 Task: Search one way flight ticket for 2 adults, 2 children, 2 infants in seat in first from Memphis: Memphis International Airport to Greensboro: Piedmont Triad International Airport on 5-1-2023. Choice of flights is Southwest. Number of bags: 2 carry on bags. Price is upto 91000. Outbound departure time preference is 18:45.
Action: Mouse moved to (205, 359)
Screenshot: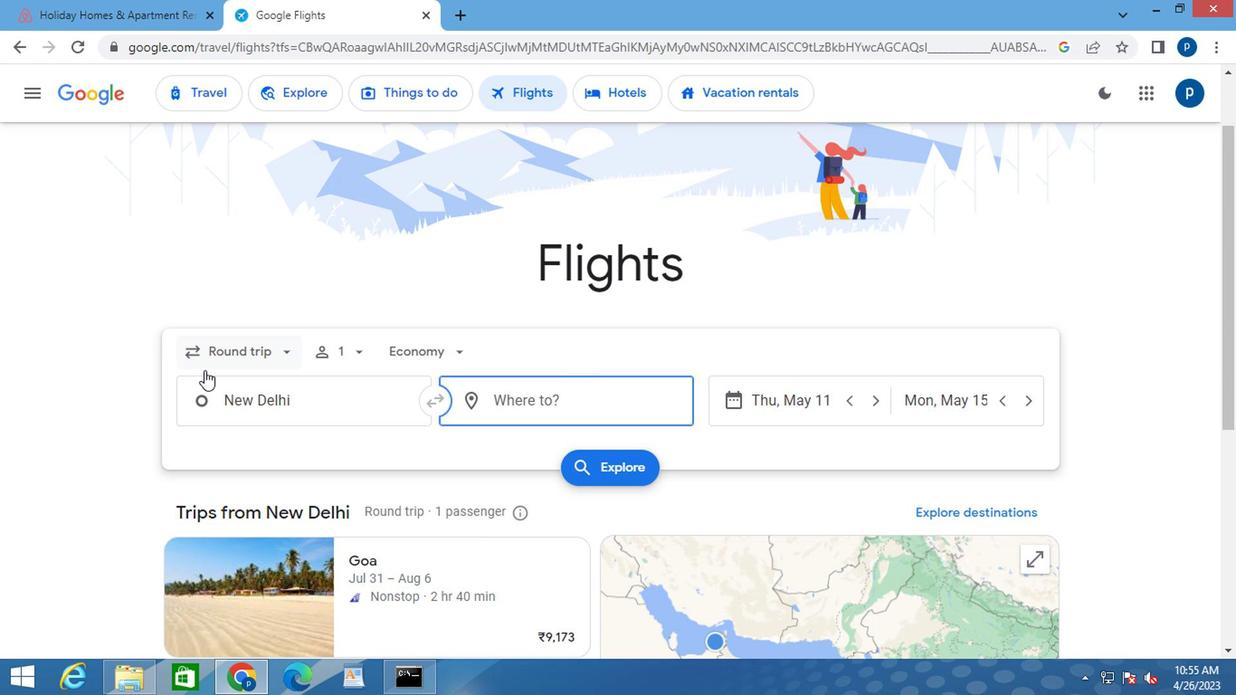 
Action: Mouse pressed left at (205, 359)
Screenshot: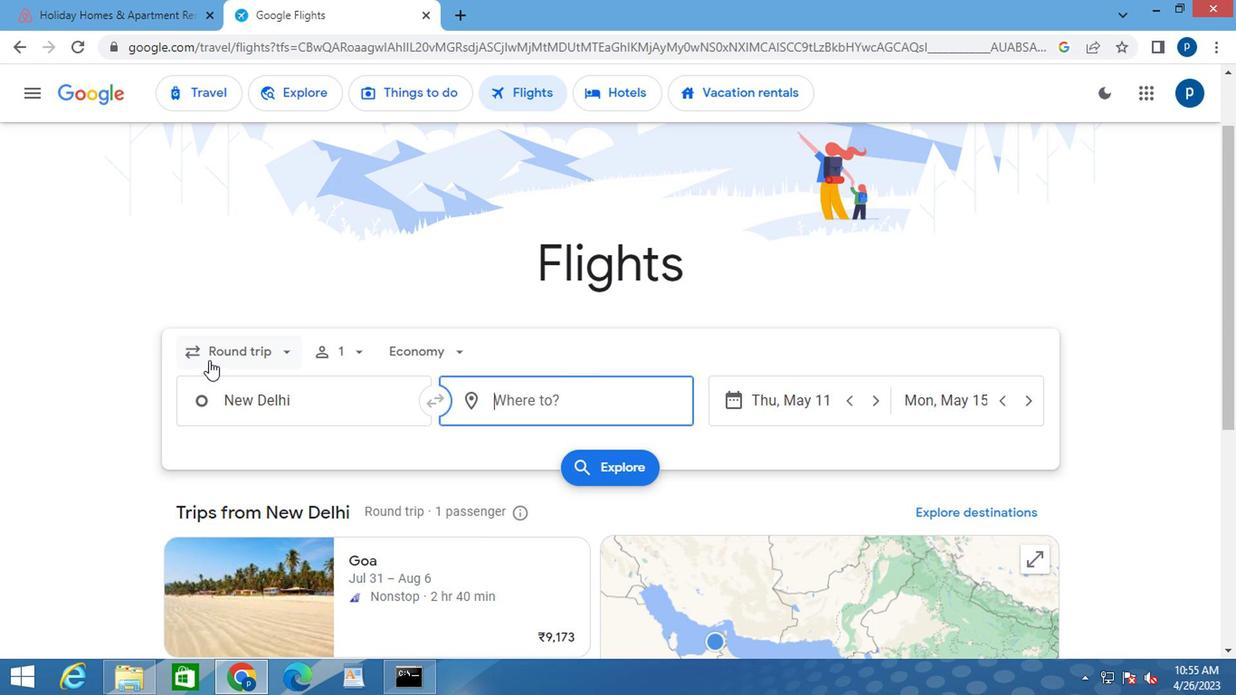
Action: Mouse moved to (244, 434)
Screenshot: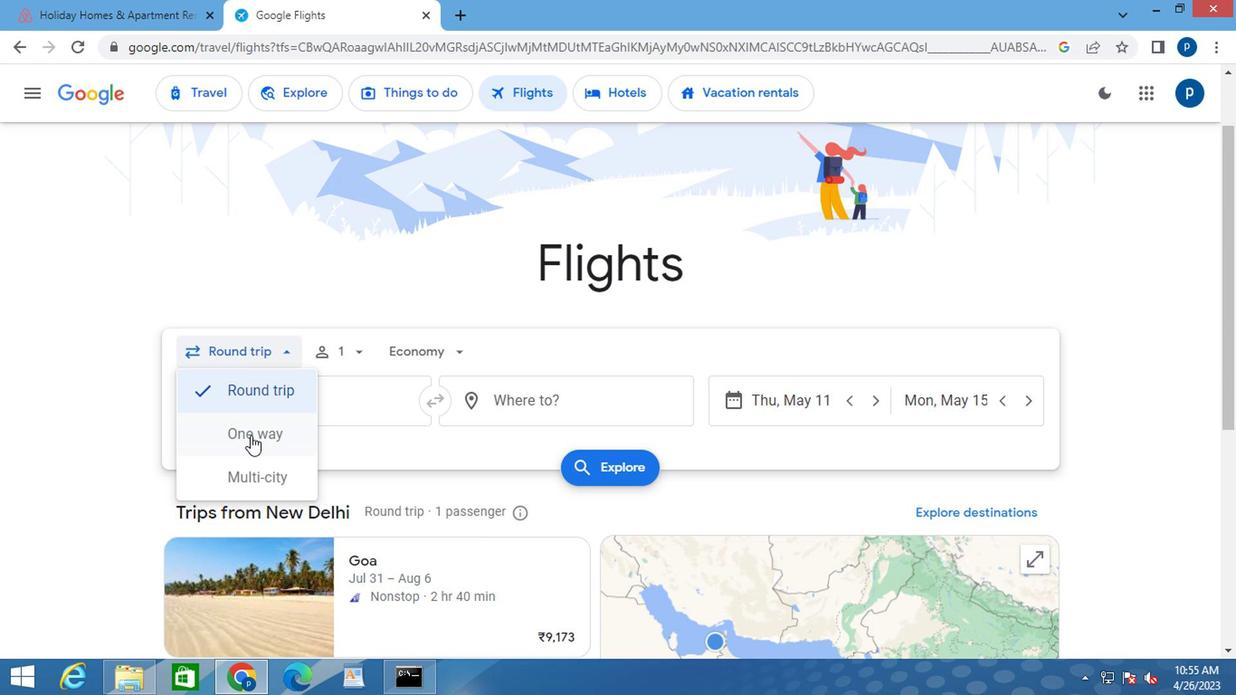 
Action: Mouse pressed left at (244, 434)
Screenshot: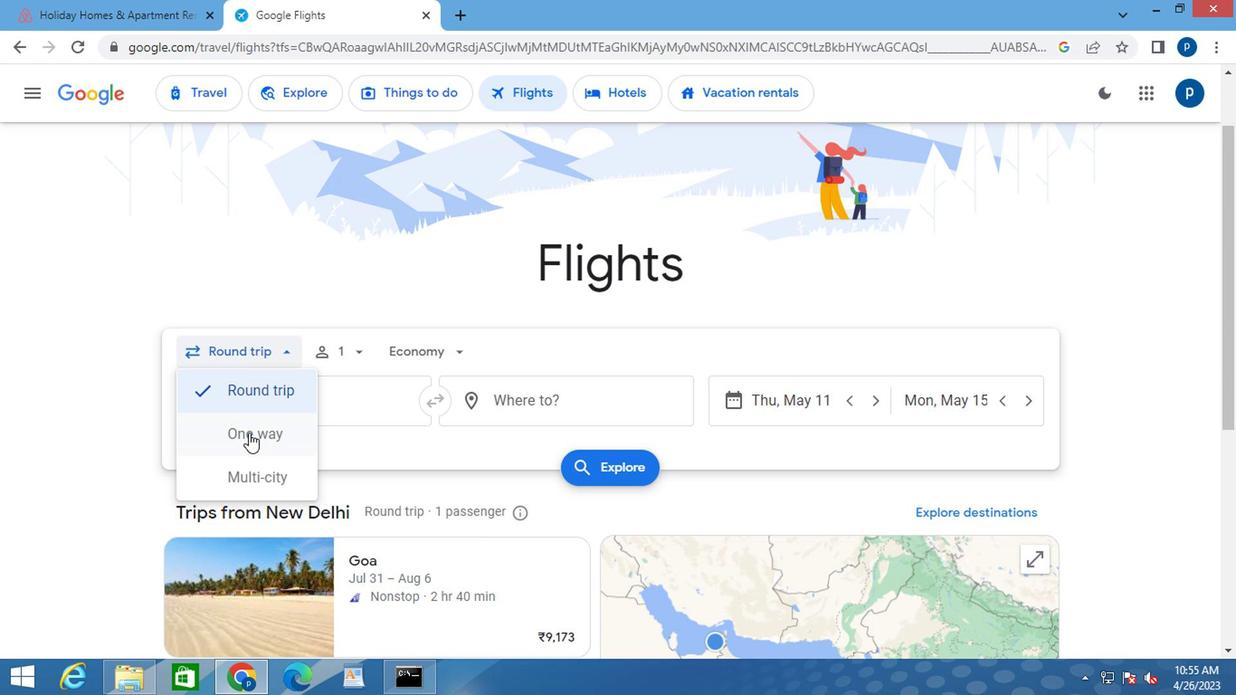 
Action: Mouse moved to (326, 349)
Screenshot: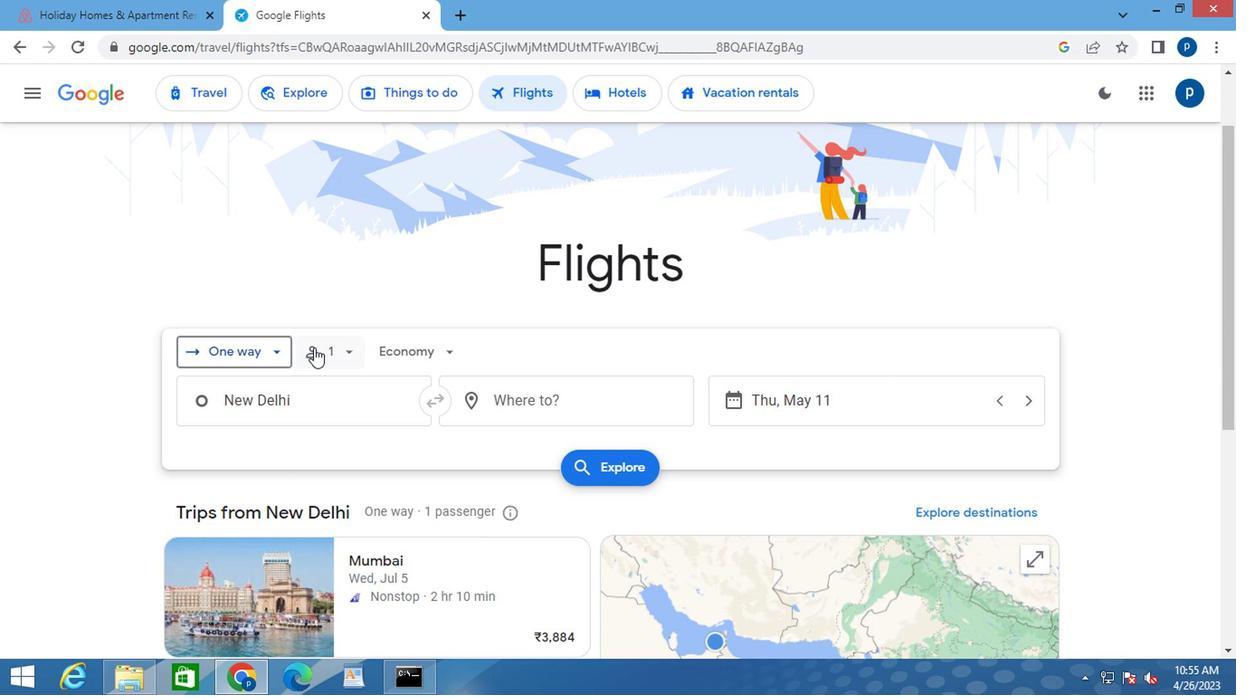 
Action: Mouse pressed left at (326, 349)
Screenshot: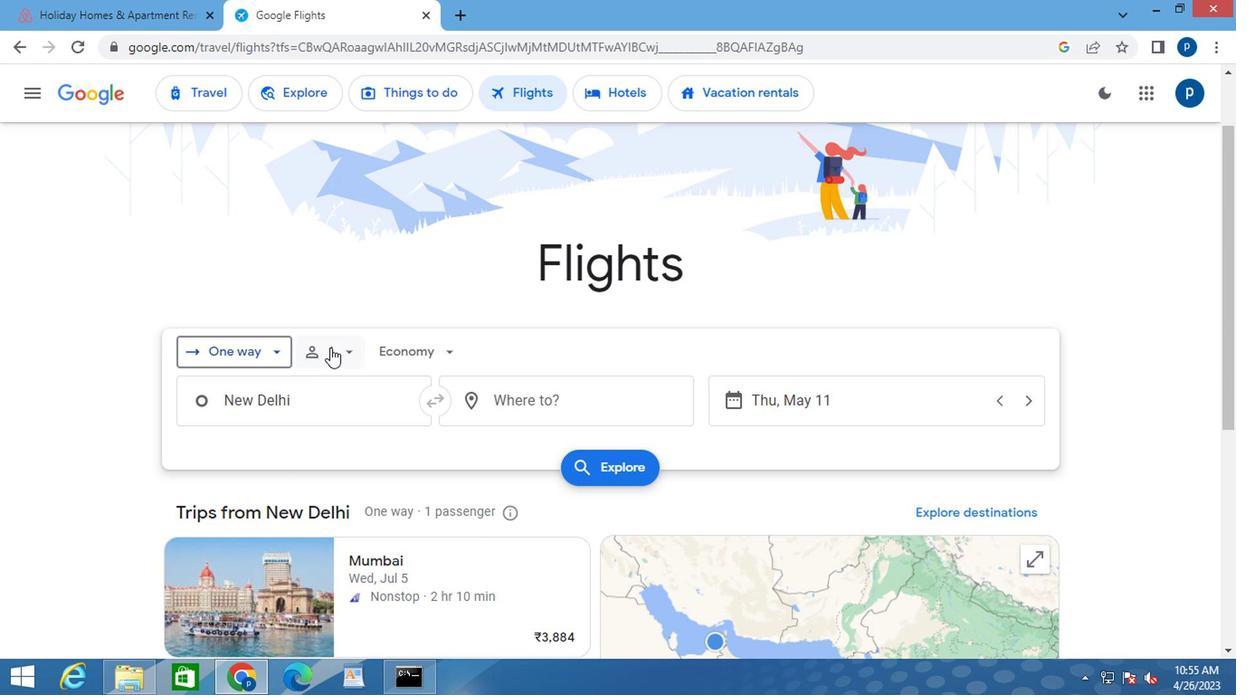 
Action: Mouse moved to (484, 392)
Screenshot: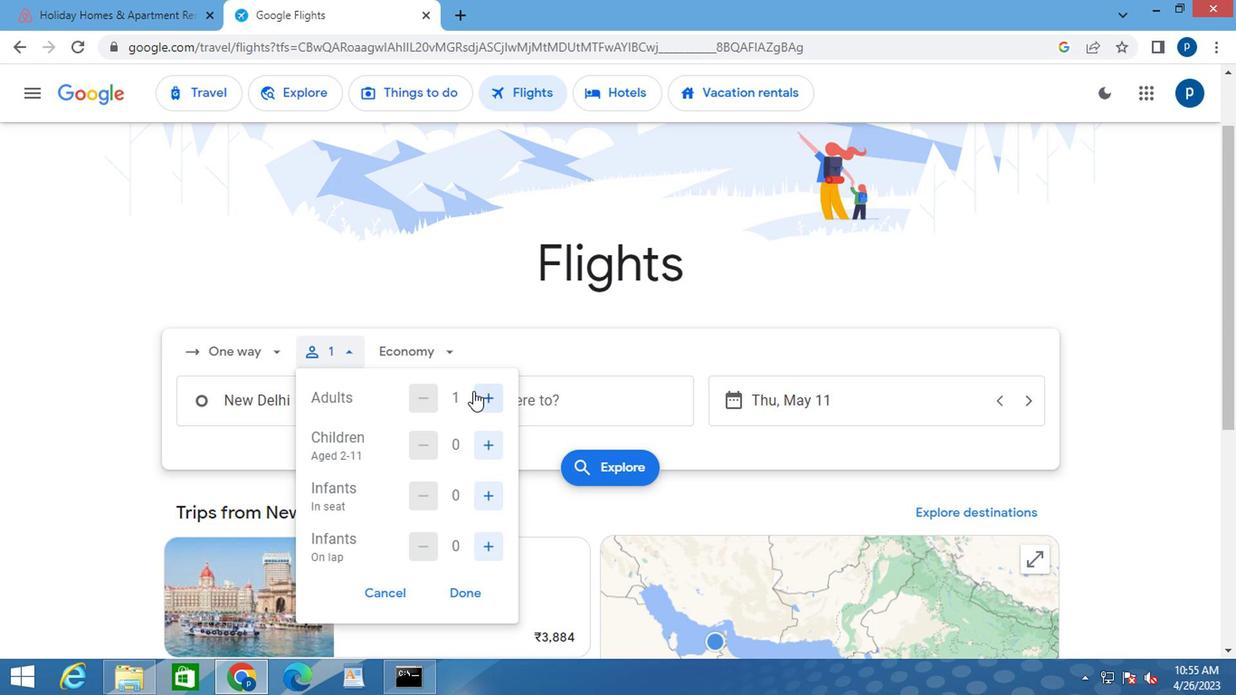 
Action: Mouse pressed left at (484, 392)
Screenshot: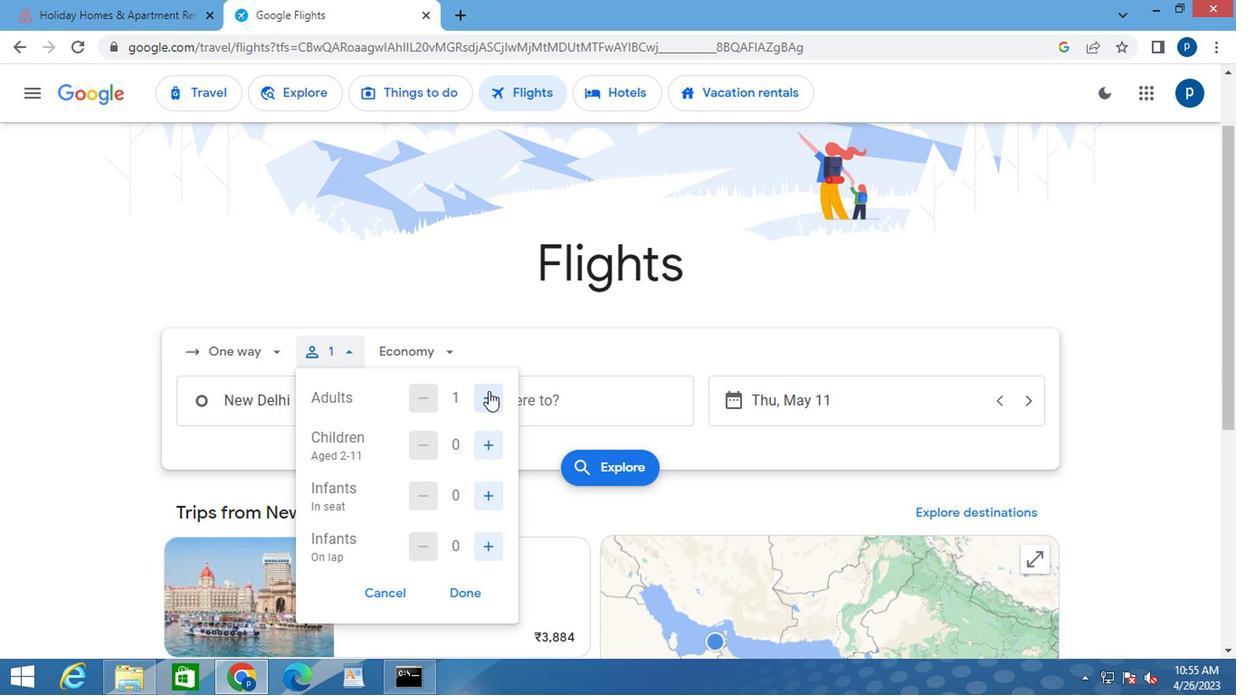 
Action: Mouse moved to (482, 442)
Screenshot: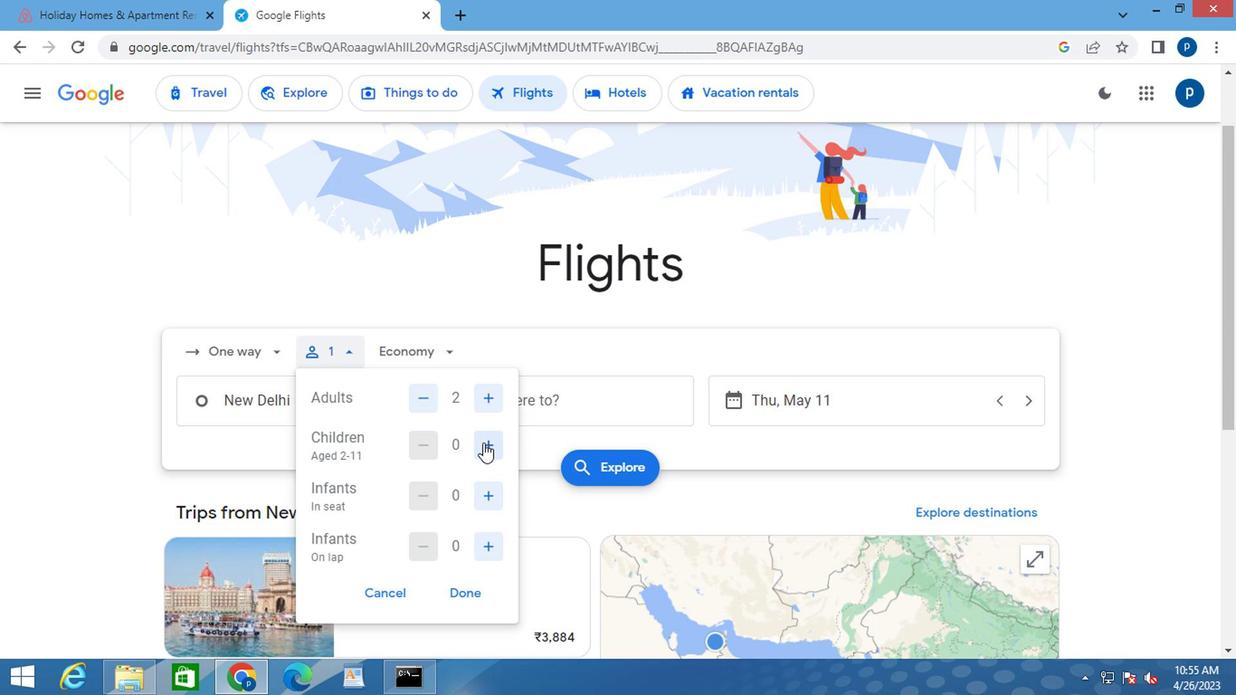 
Action: Mouse pressed left at (482, 442)
Screenshot: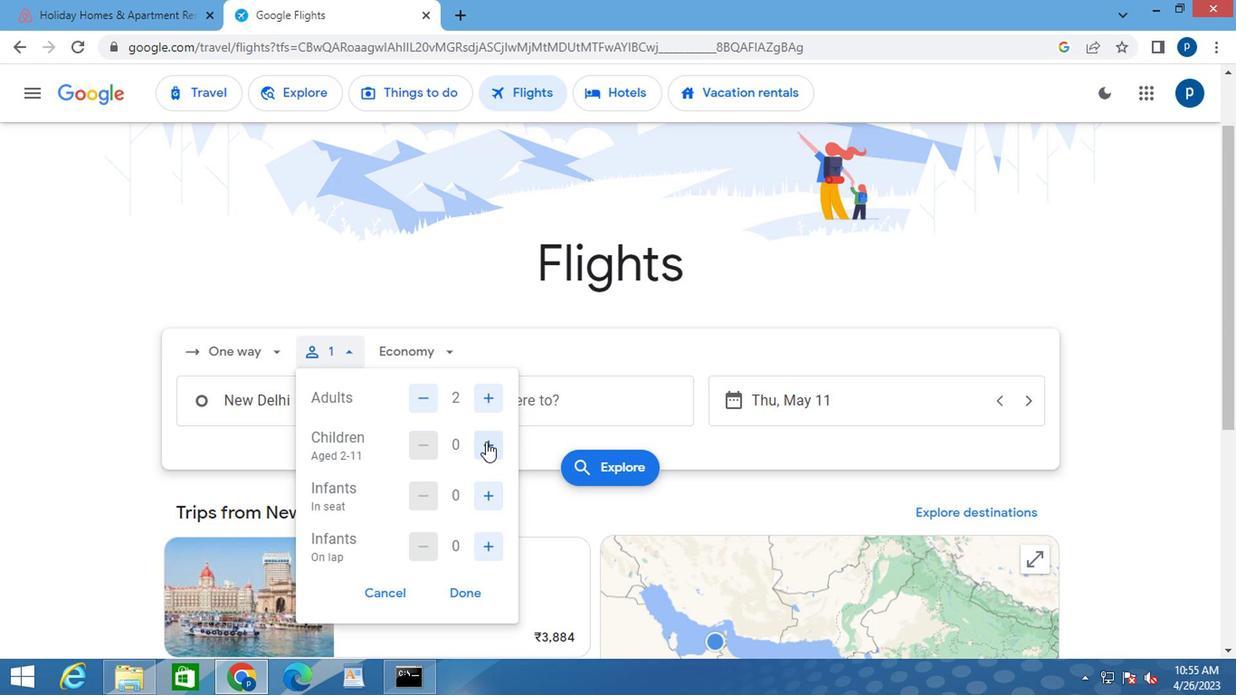
Action: Mouse pressed left at (482, 442)
Screenshot: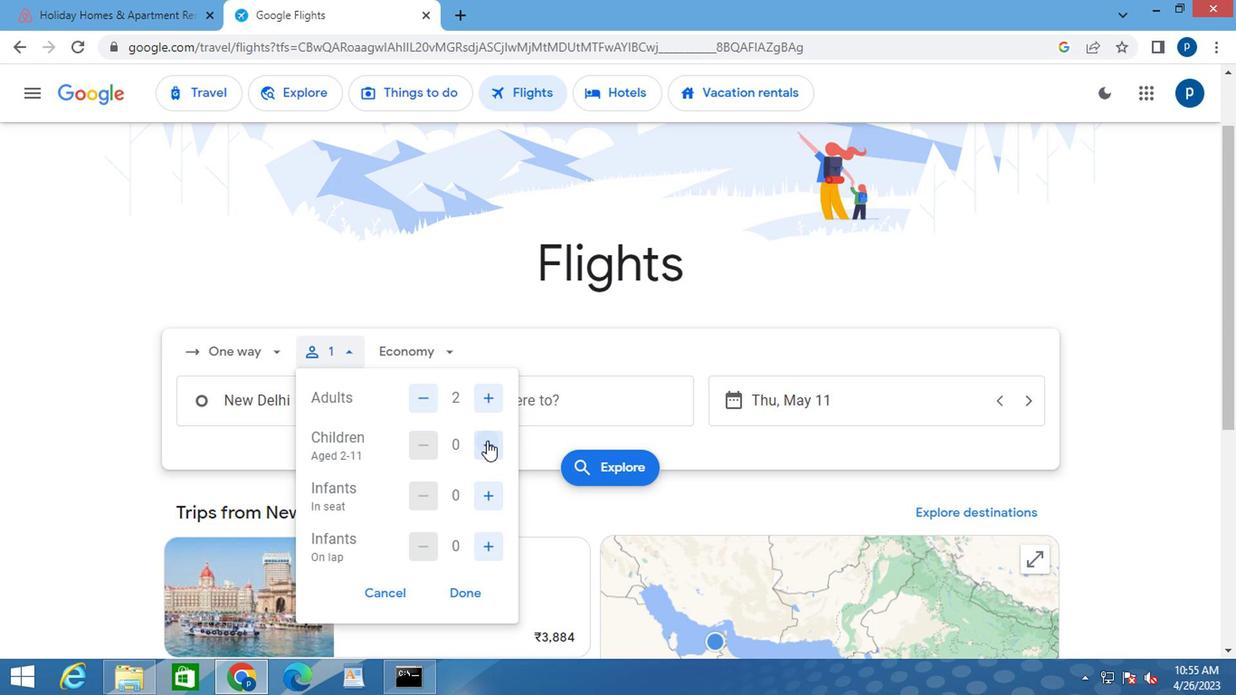 
Action: Mouse moved to (482, 502)
Screenshot: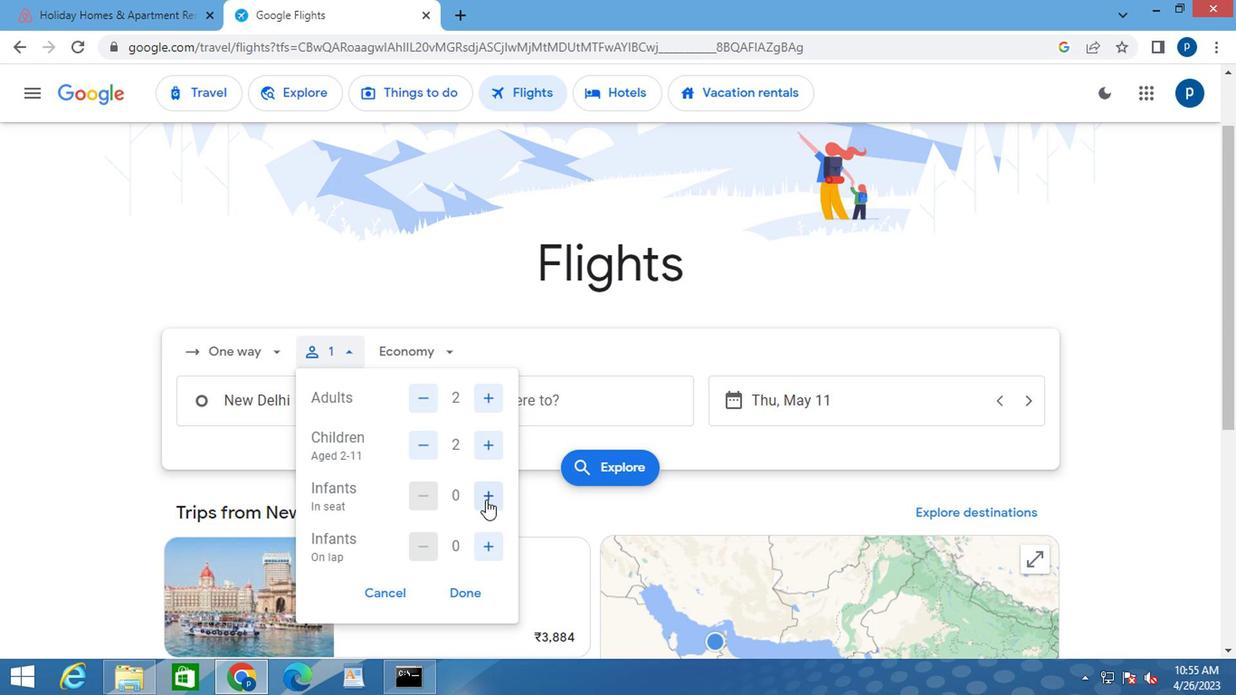 
Action: Mouse pressed left at (482, 502)
Screenshot: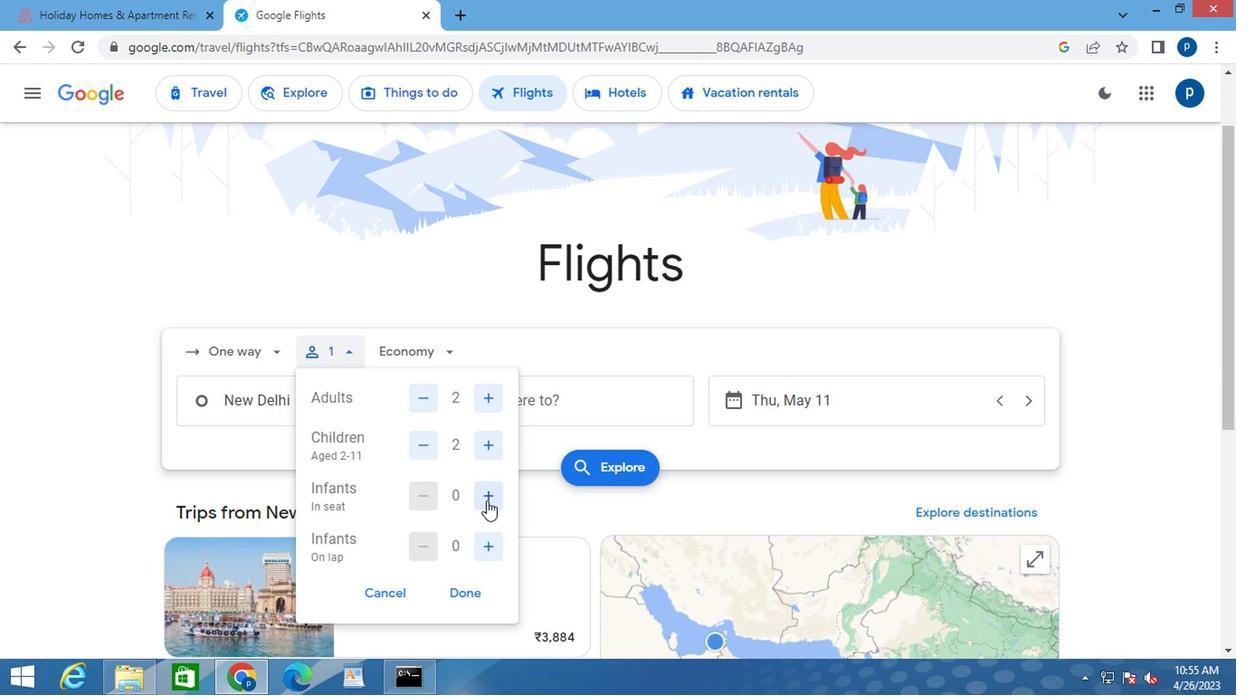 
Action: Mouse moved to (484, 502)
Screenshot: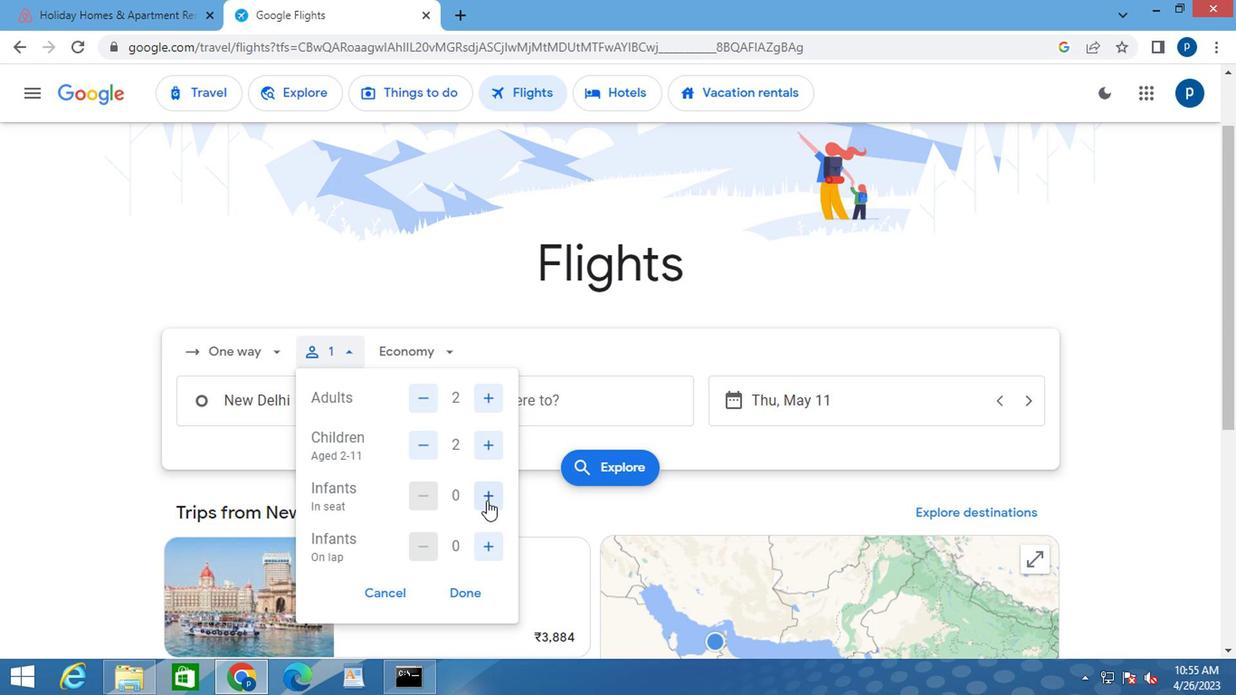 
Action: Mouse pressed left at (484, 502)
Screenshot: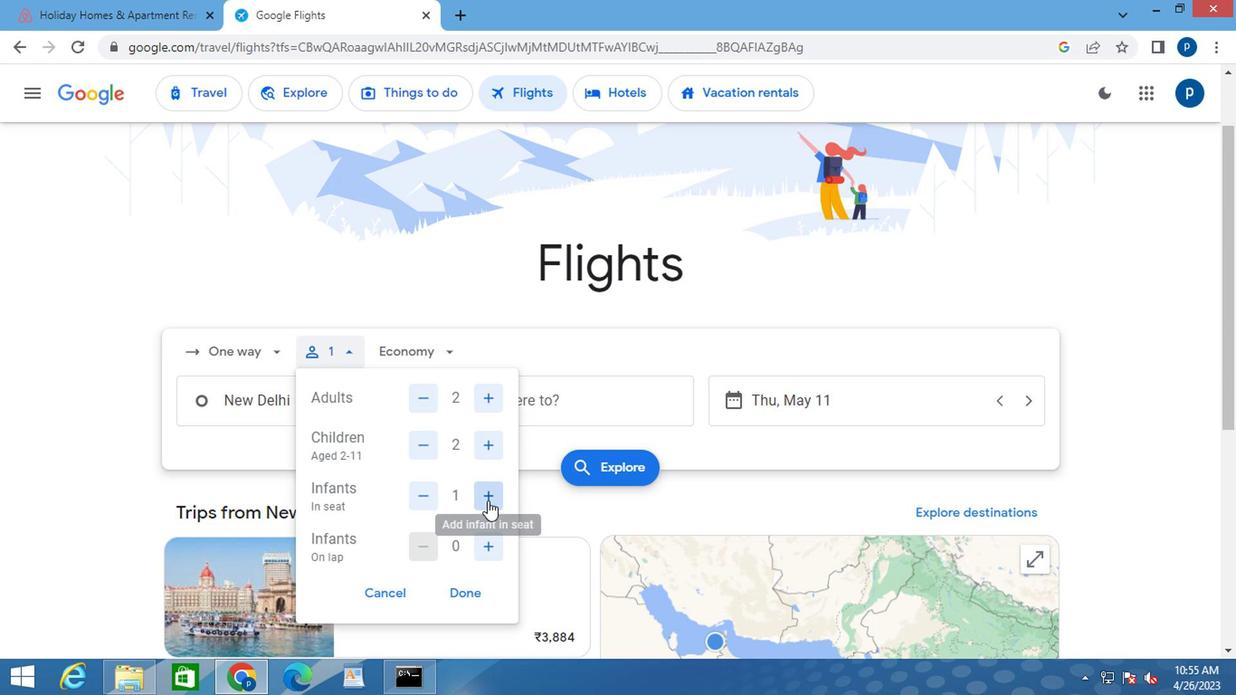 
Action: Mouse moved to (459, 591)
Screenshot: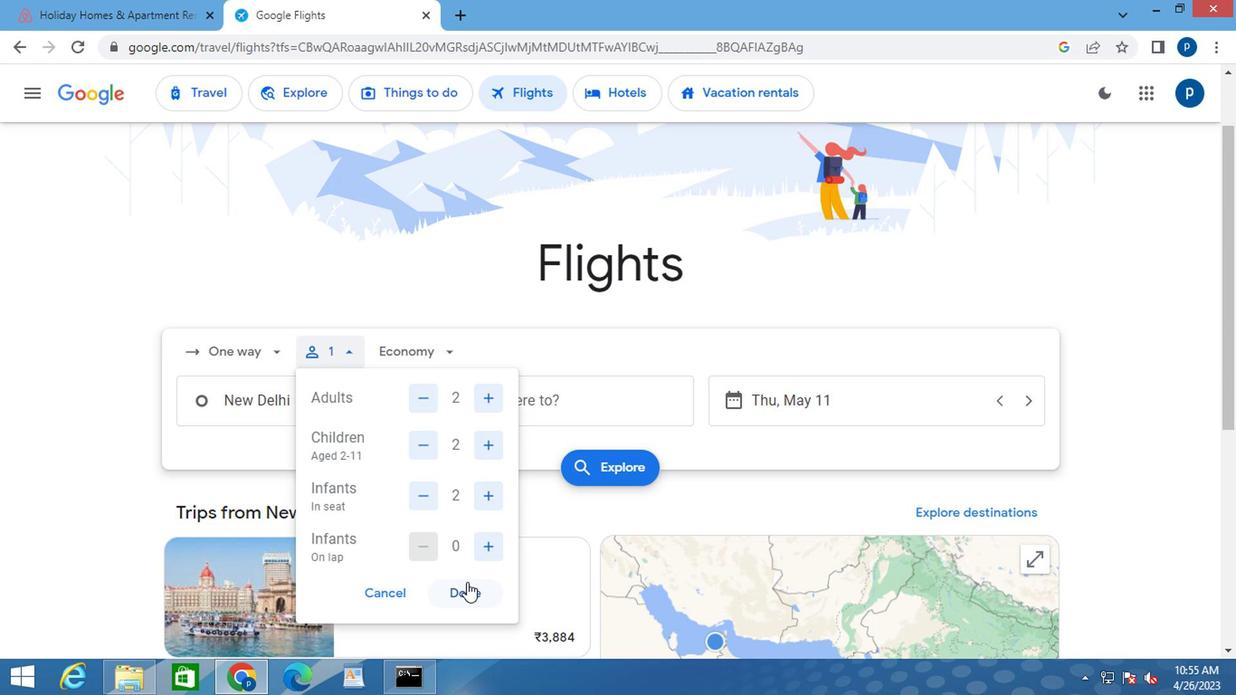 
Action: Mouse pressed left at (459, 591)
Screenshot: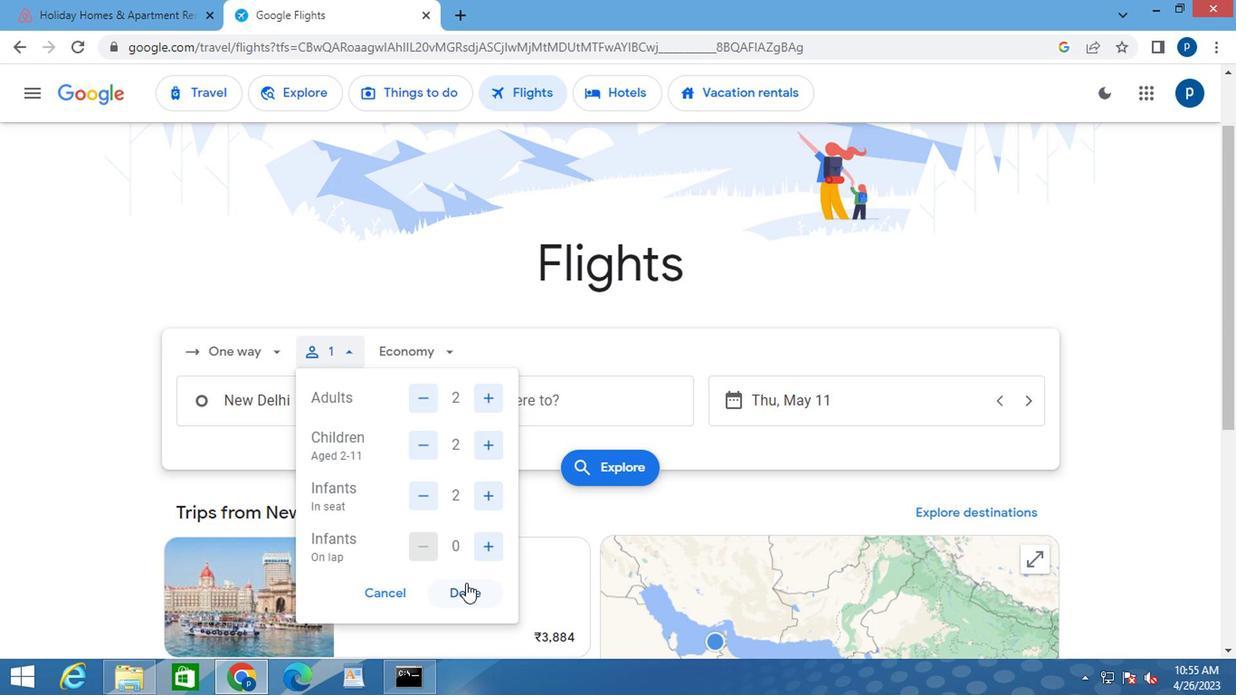
Action: Mouse moved to (420, 353)
Screenshot: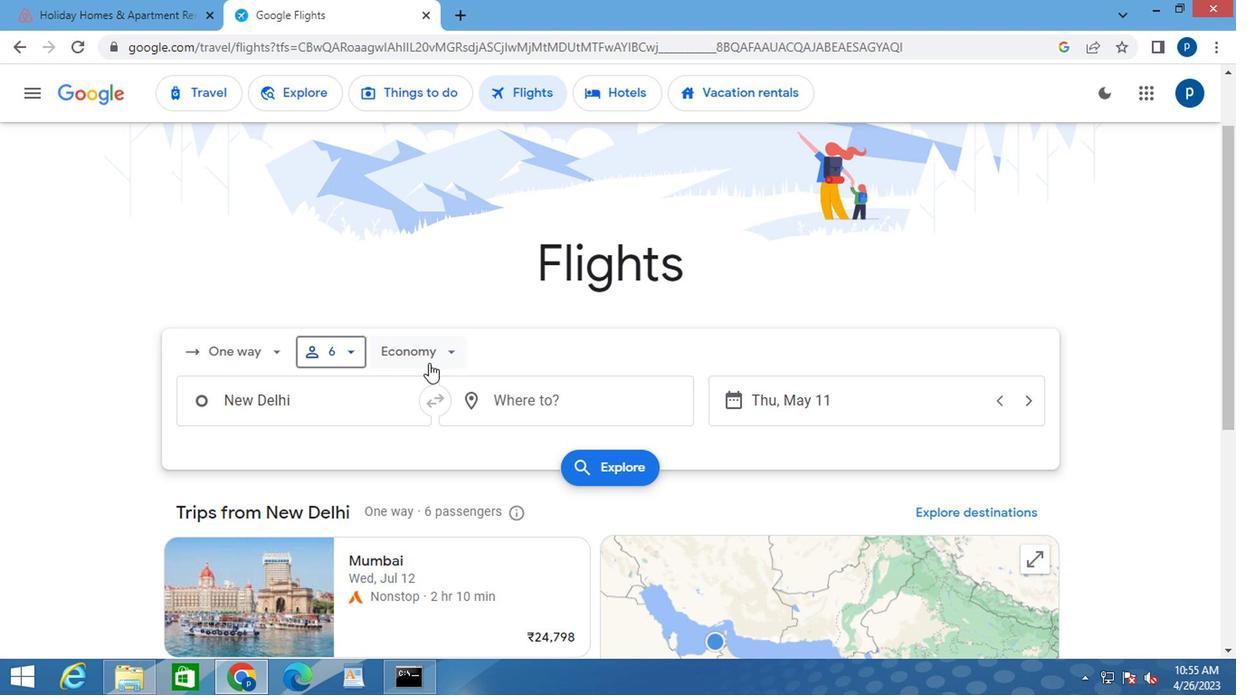 
Action: Mouse pressed left at (420, 353)
Screenshot: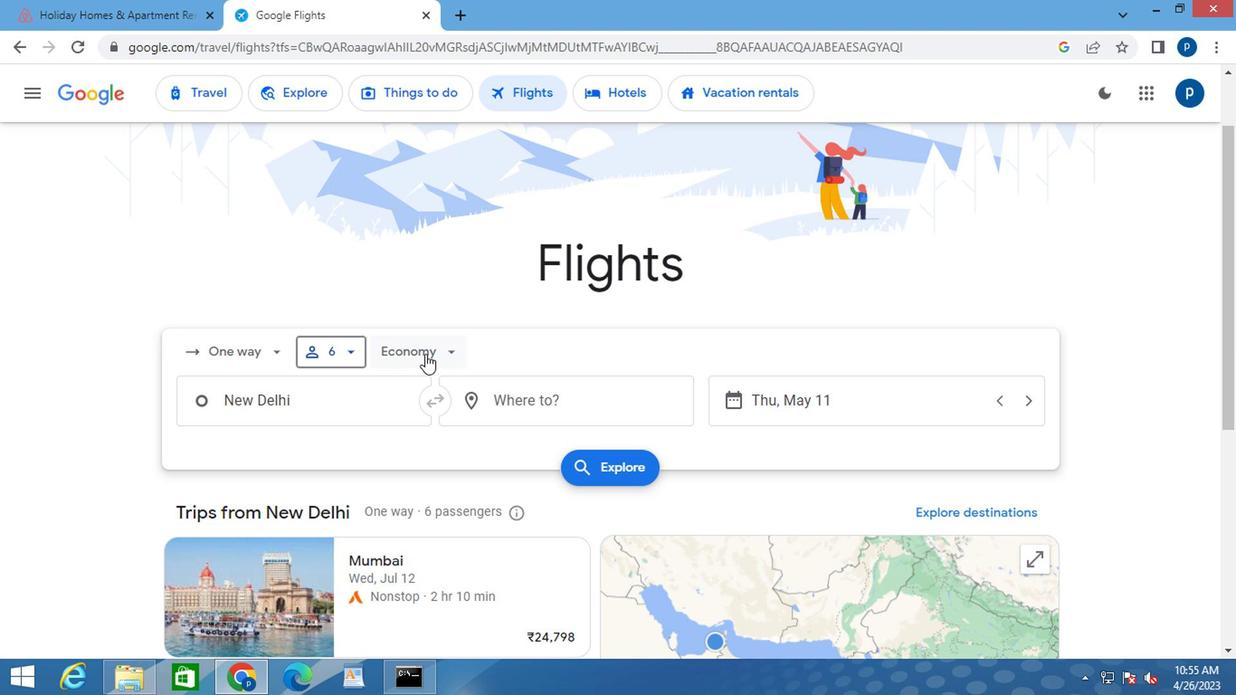 
Action: Mouse moved to (442, 524)
Screenshot: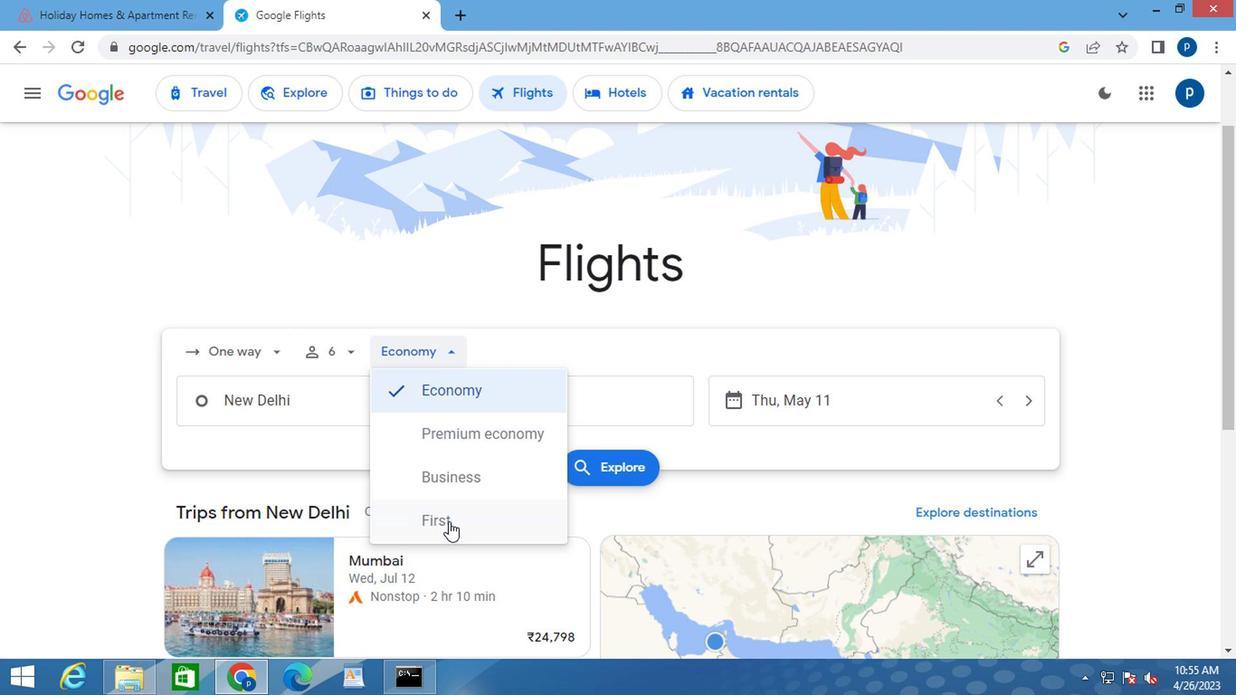
Action: Mouse pressed left at (442, 524)
Screenshot: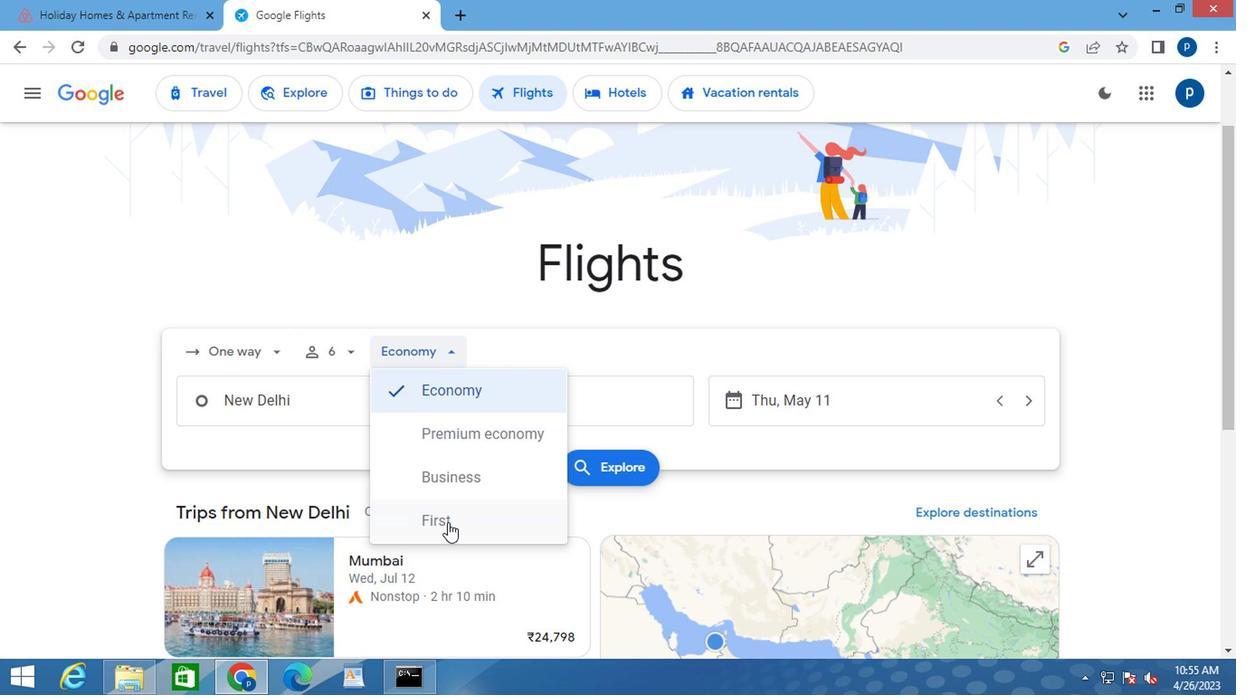 
Action: Mouse moved to (303, 412)
Screenshot: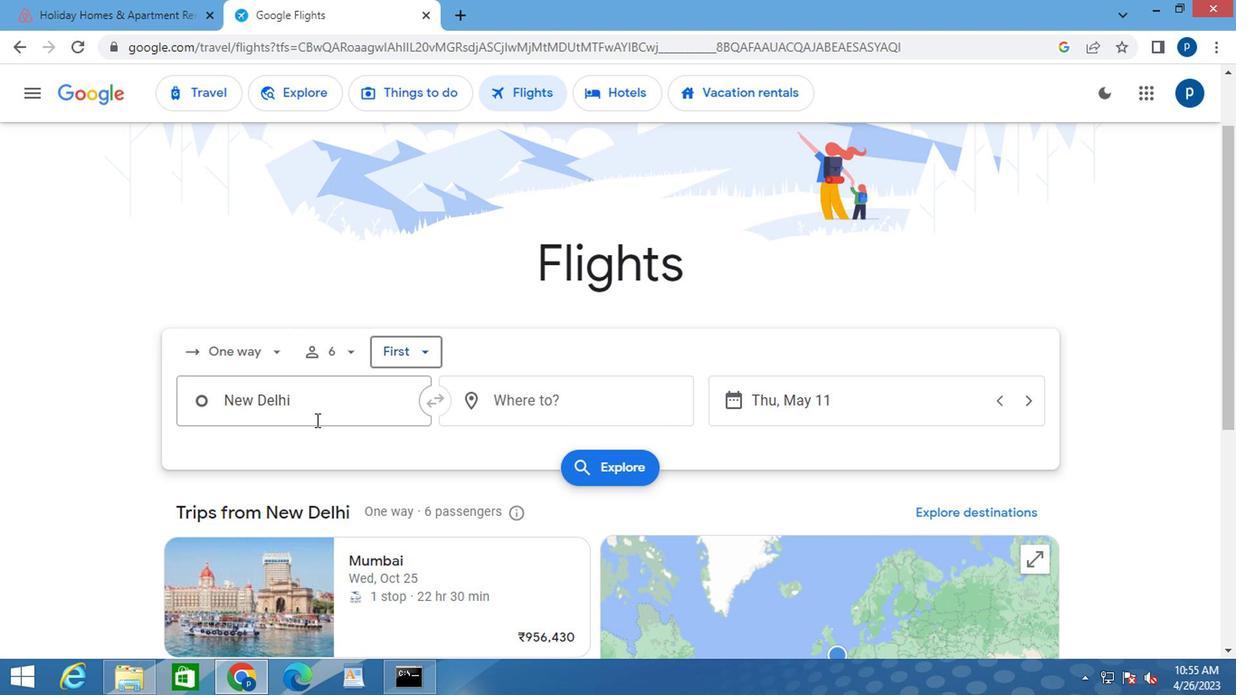 
Action: Mouse pressed left at (303, 412)
Screenshot: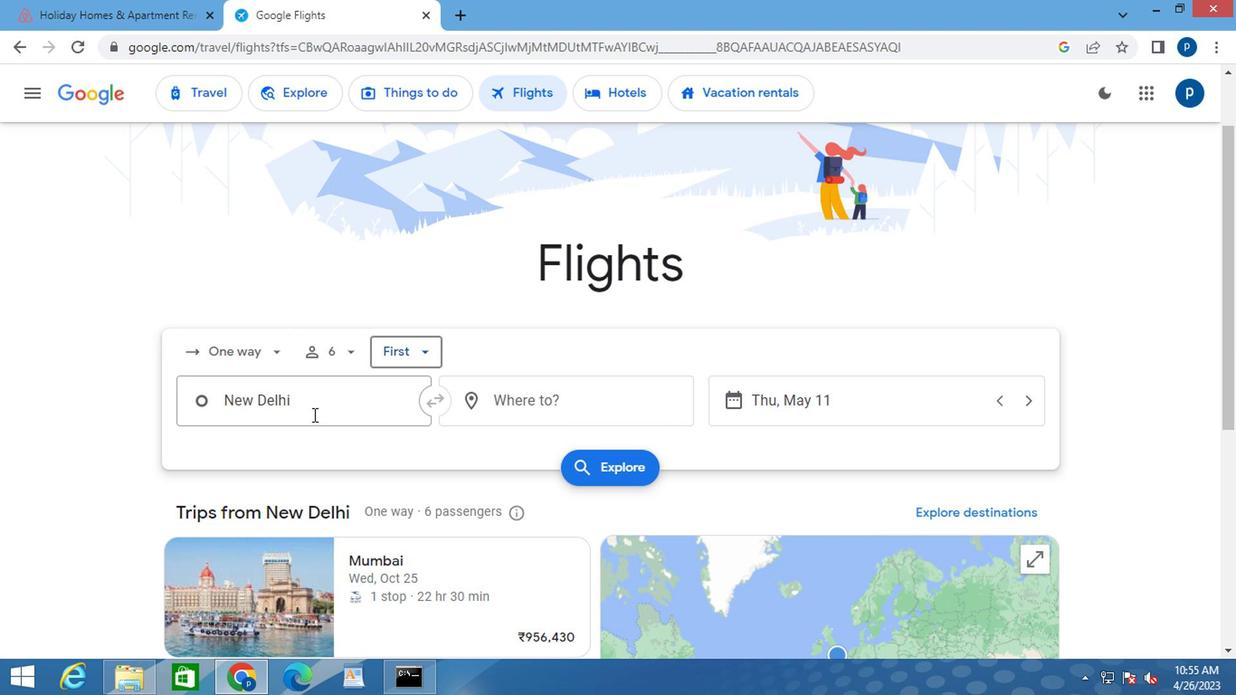 
Action: Mouse pressed left at (303, 412)
Screenshot: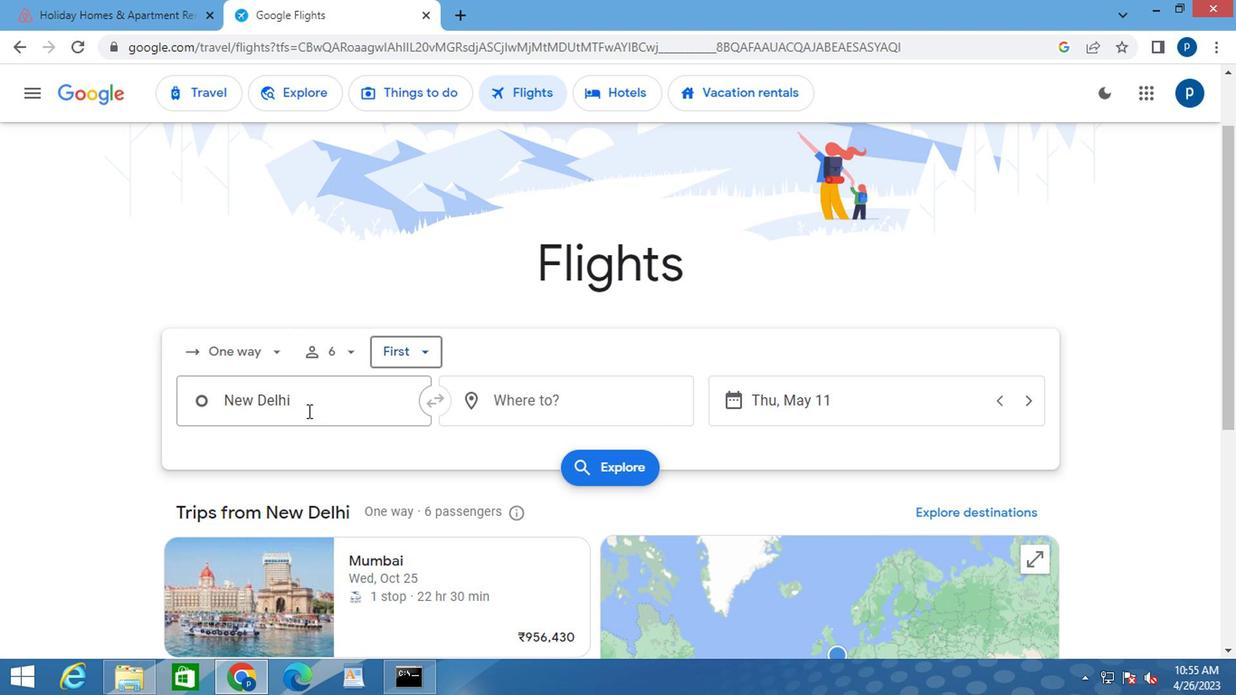 
Action: Key pressed <Key.caps_lock>m<Key.caps_lock>emp
Screenshot: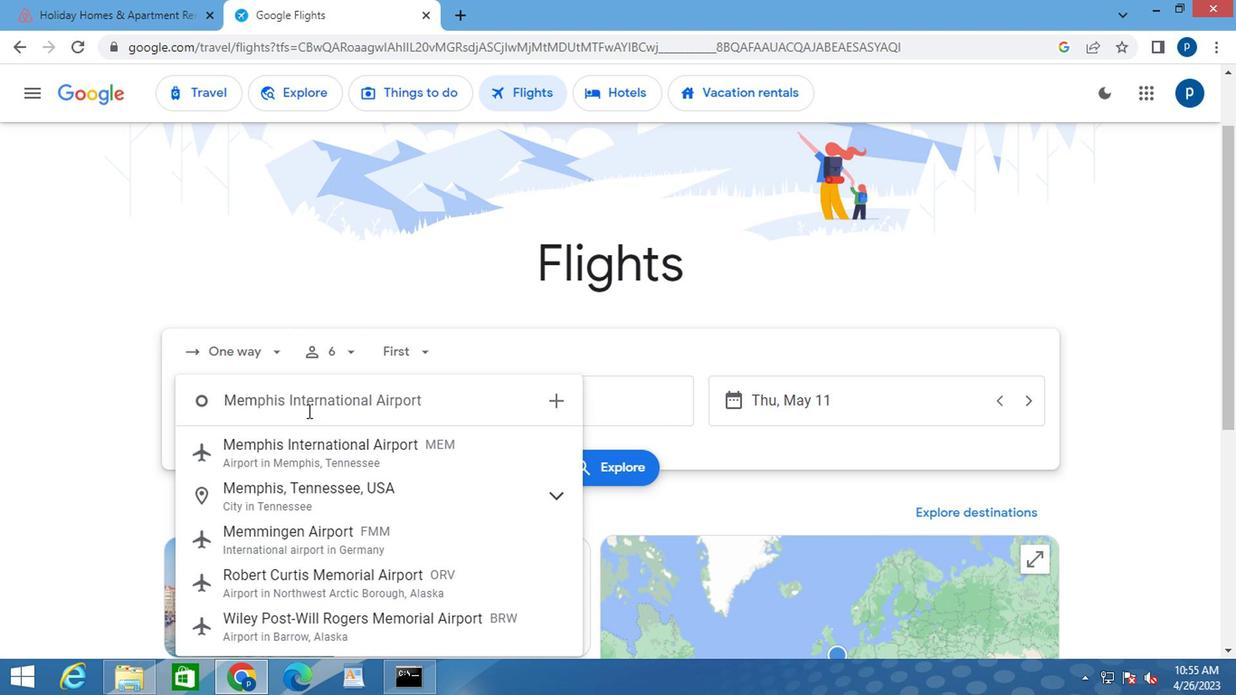 
Action: Mouse moved to (354, 498)
Screenshot: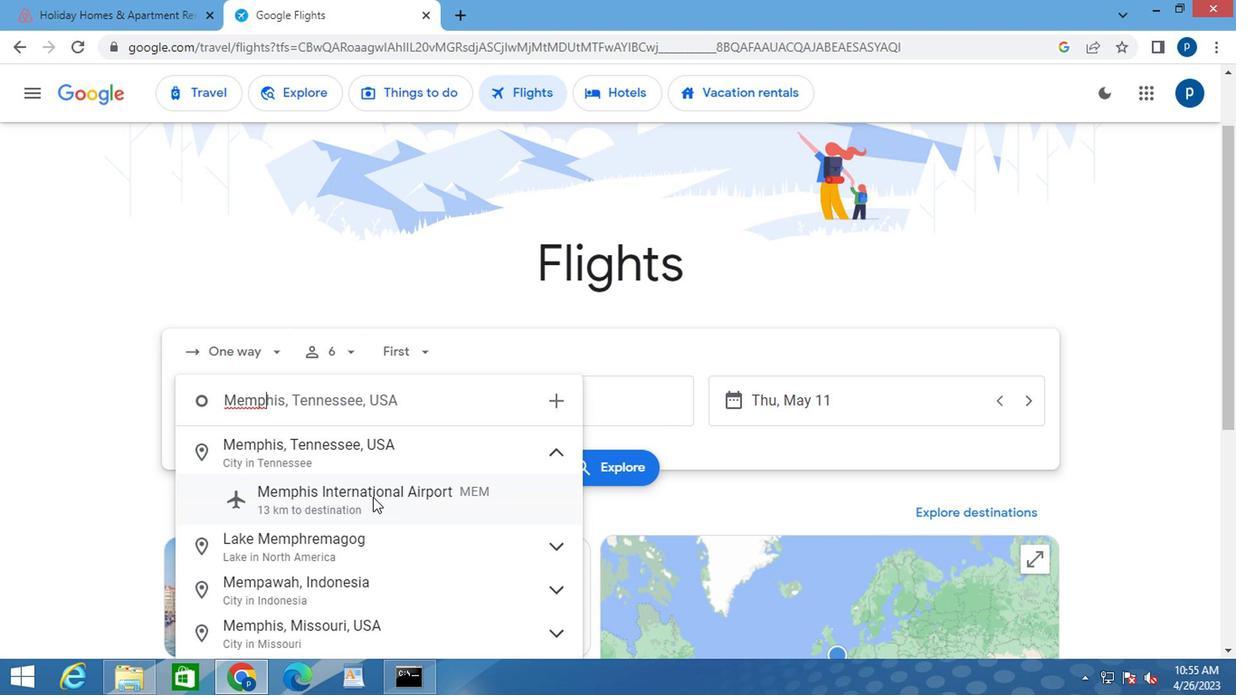 
Action: Mouse pressed left at (354, 498)
Screenshot: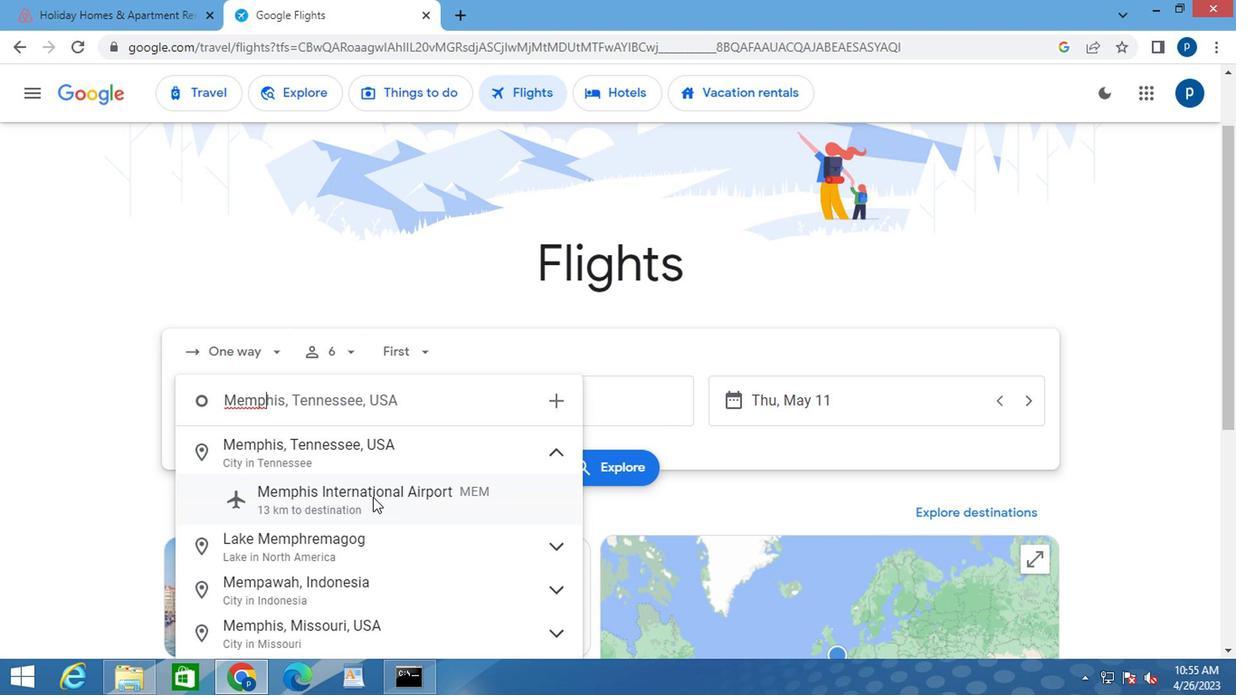 
Action: Mouse moved to (526, 404)
Screenshot: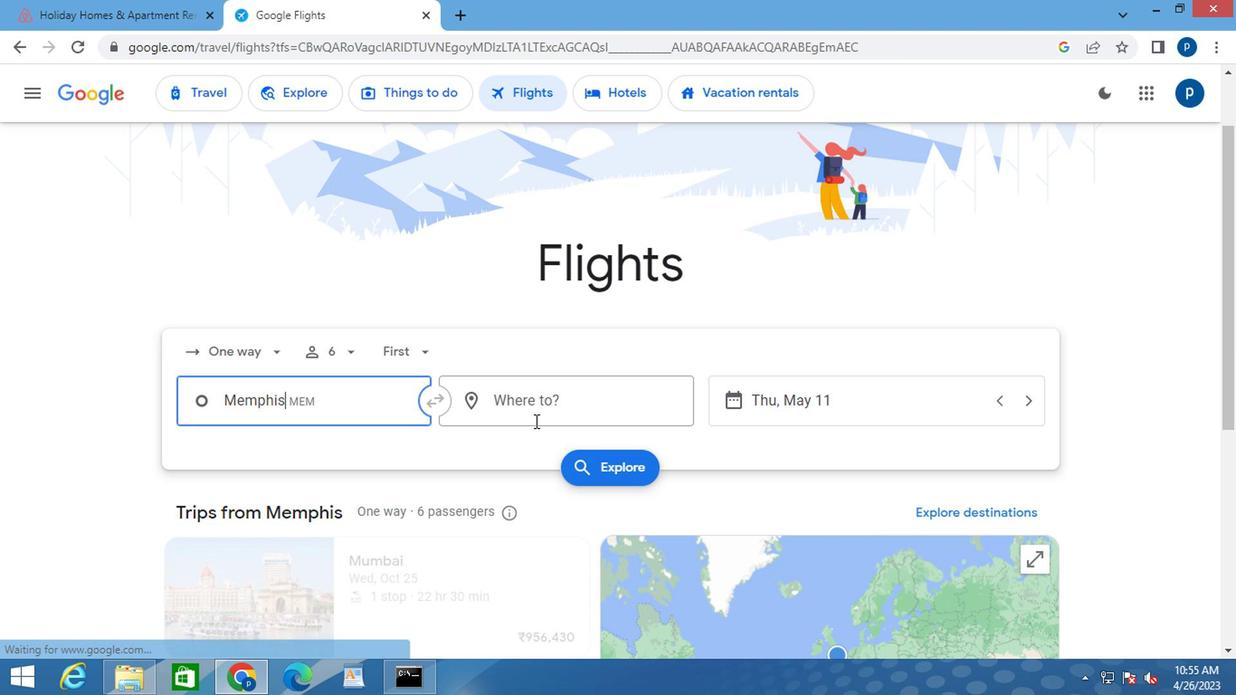
Action: Mouse pressed left at (526, 404)
Screenshot: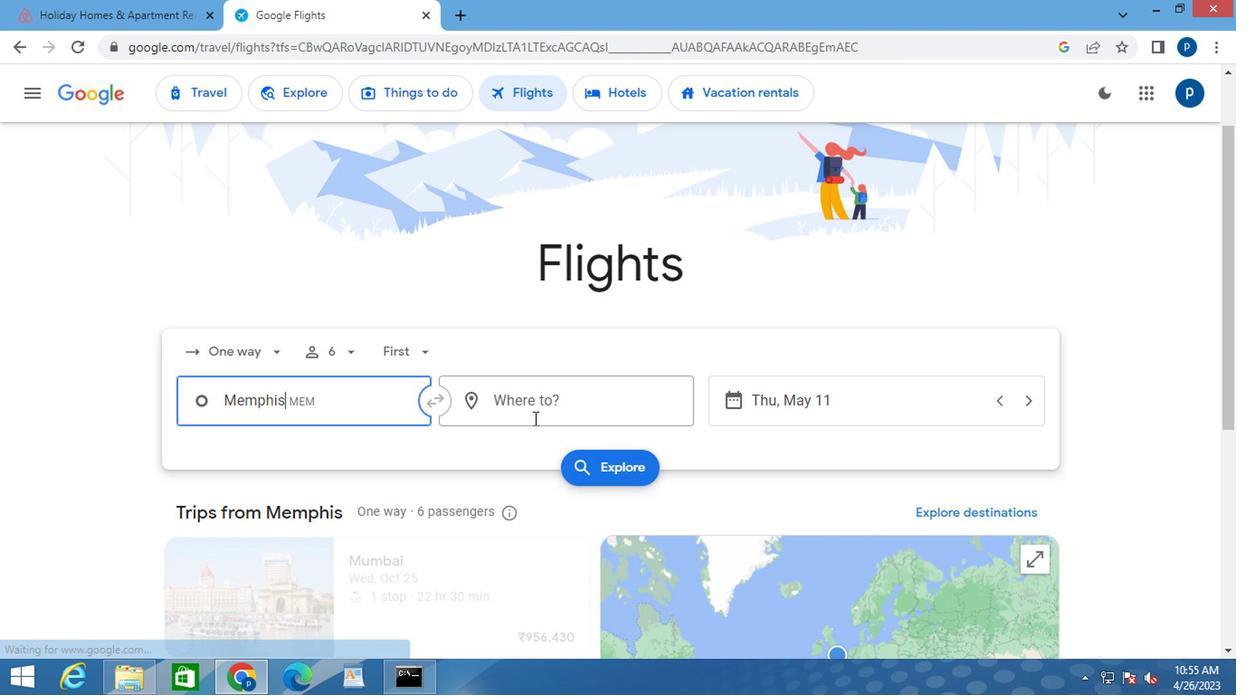 
Action: Key pressed <Key.caps_lock>p<Key.caps_lock>iedm
Screenshot: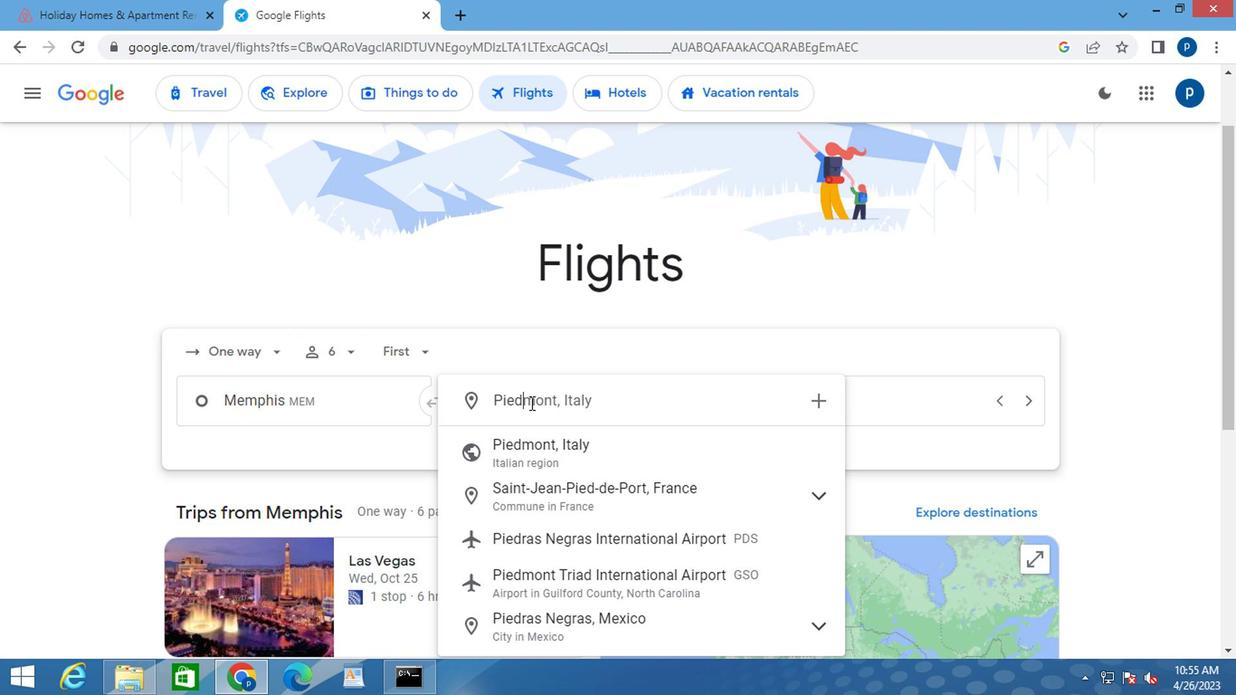 
Action: Mouse moved to (566, 495)
Screenshot: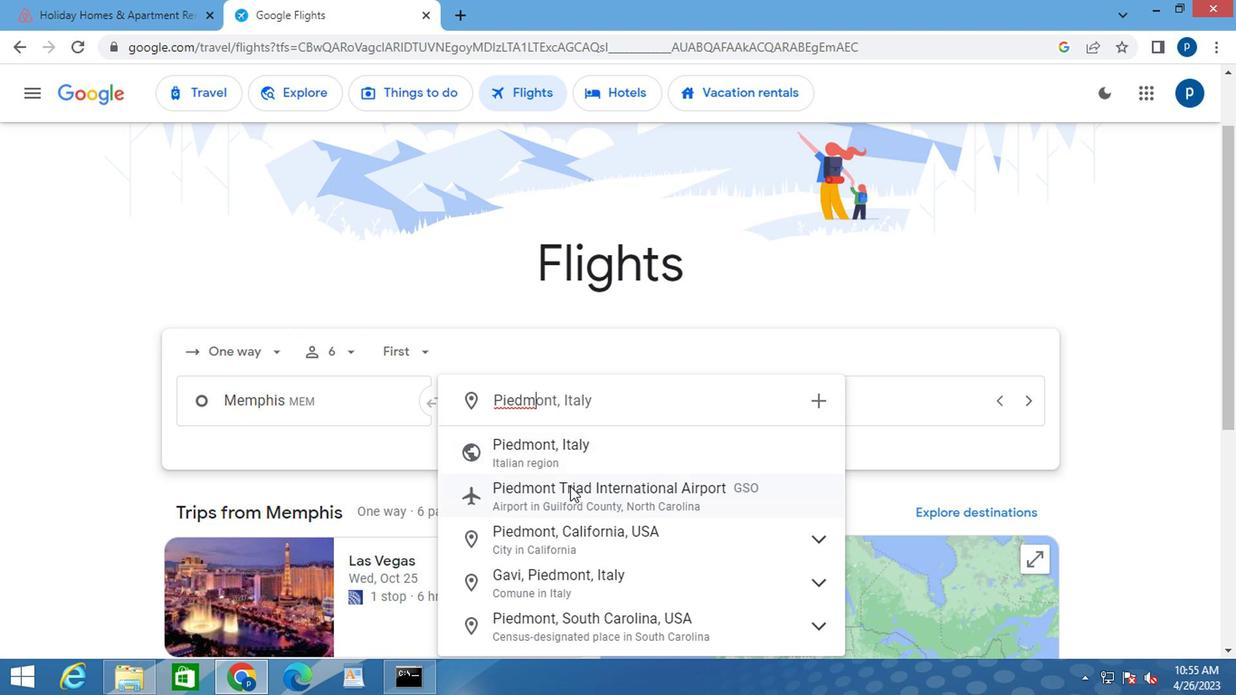 
Action: Mouse pressed left at (566, 495)
Screenshot: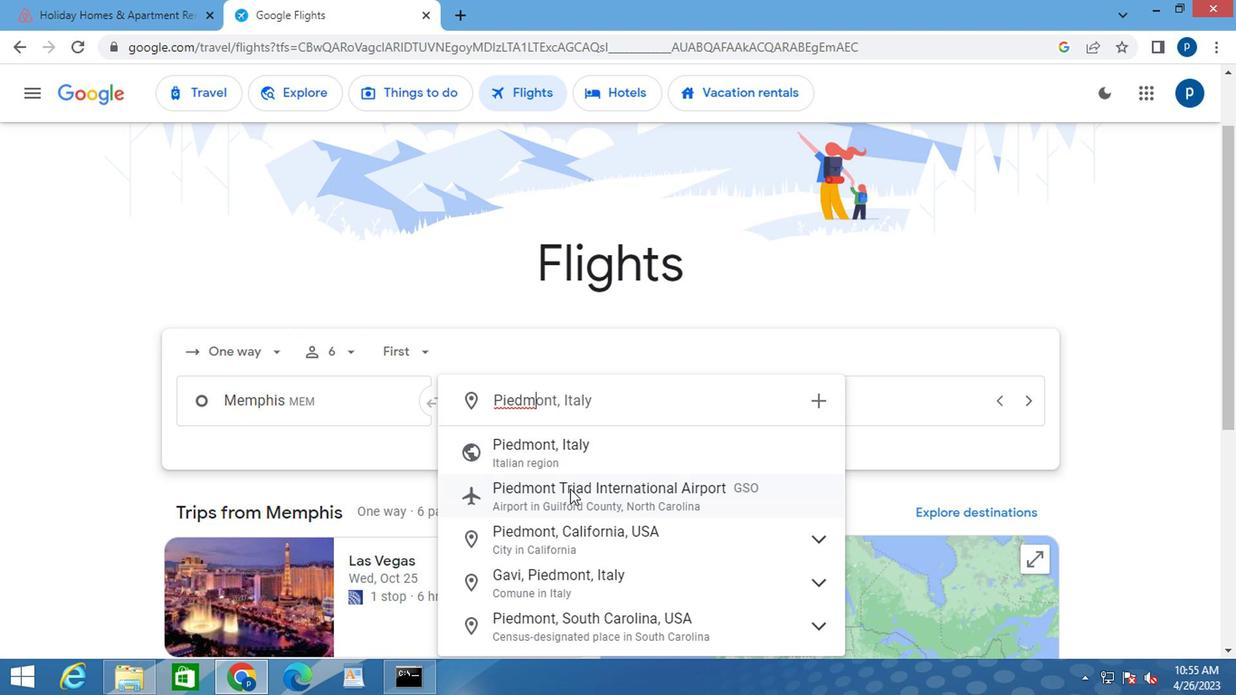 
Action: Mouse moved to (729, 397)
Screenshot: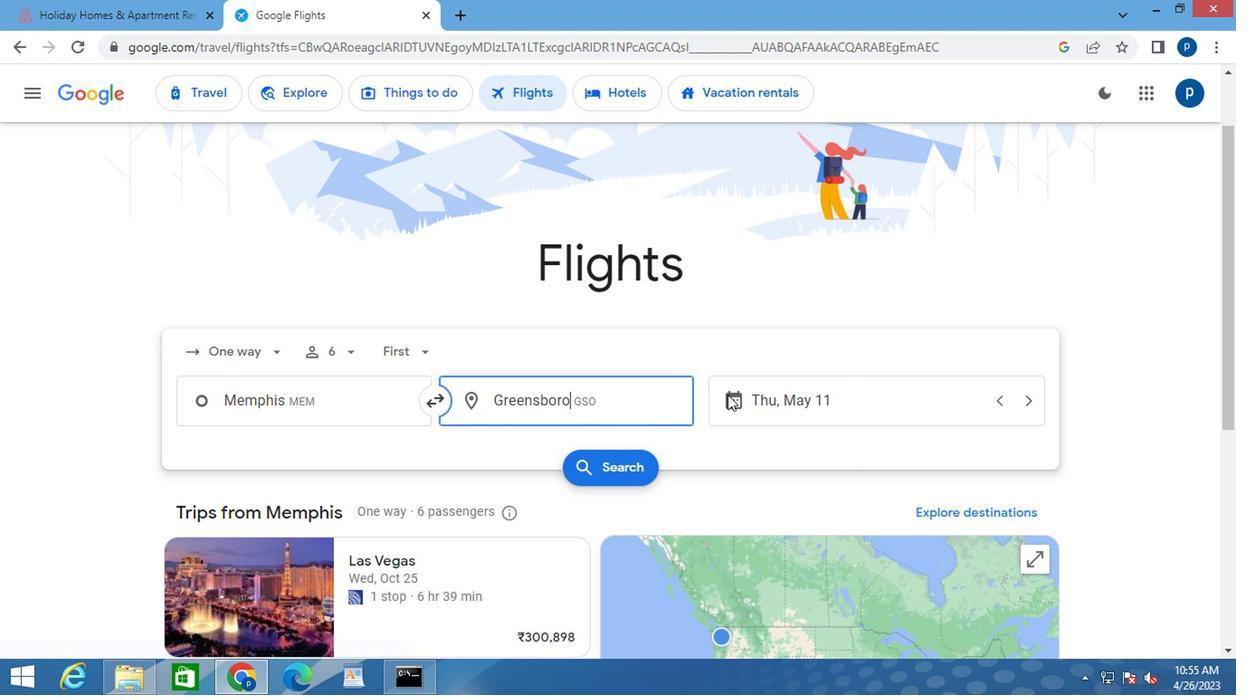 
Action: Mouse pressed left at (729, 397)
Screenshot: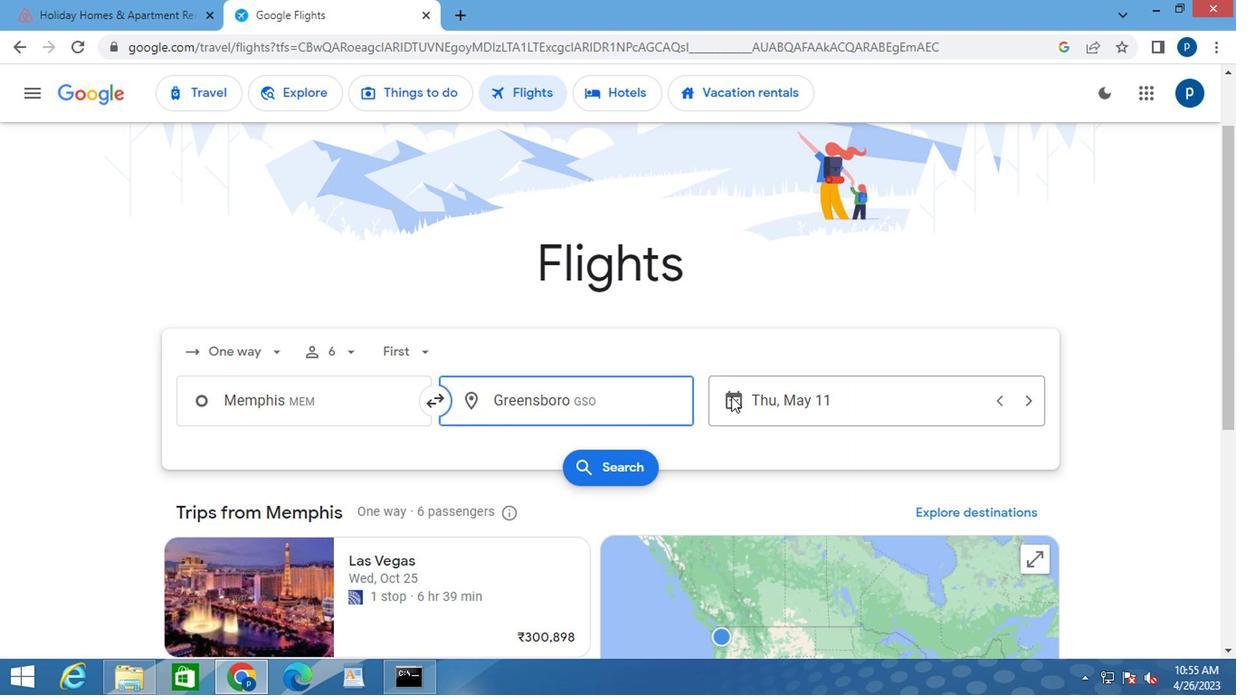 
Action: Mouse moved to (799, 310)
Screenshot: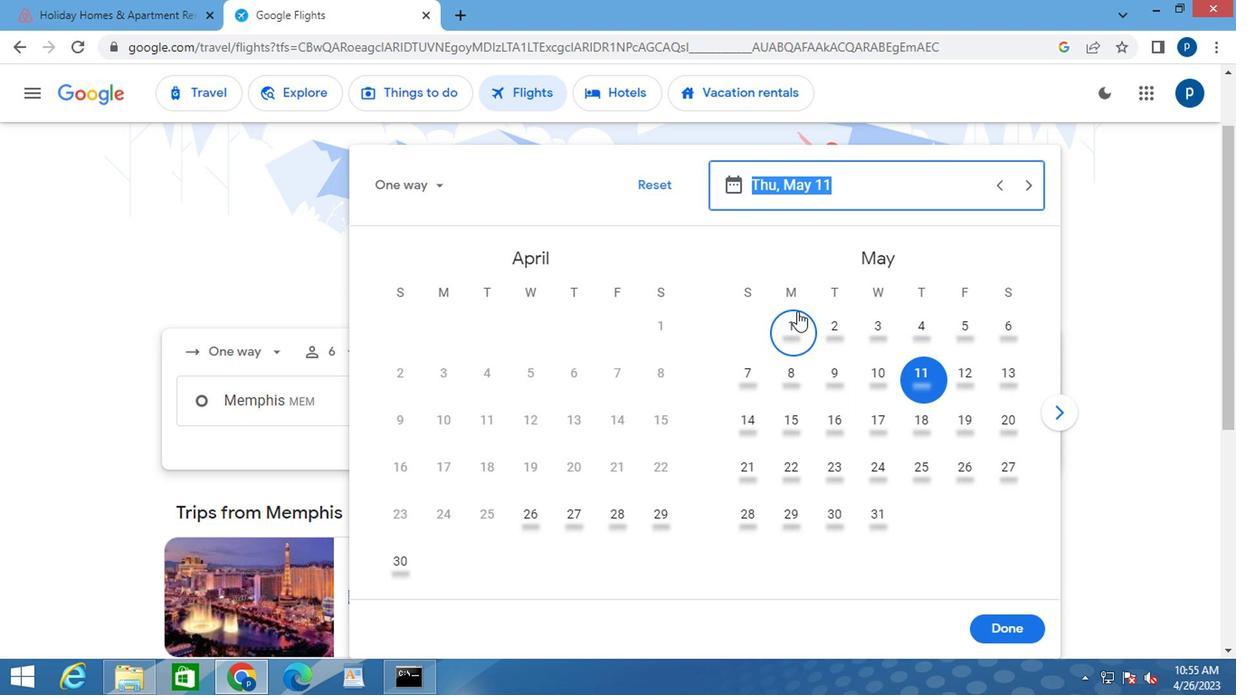
Action: Mouse pressed left at (799, 310)
Screenshot: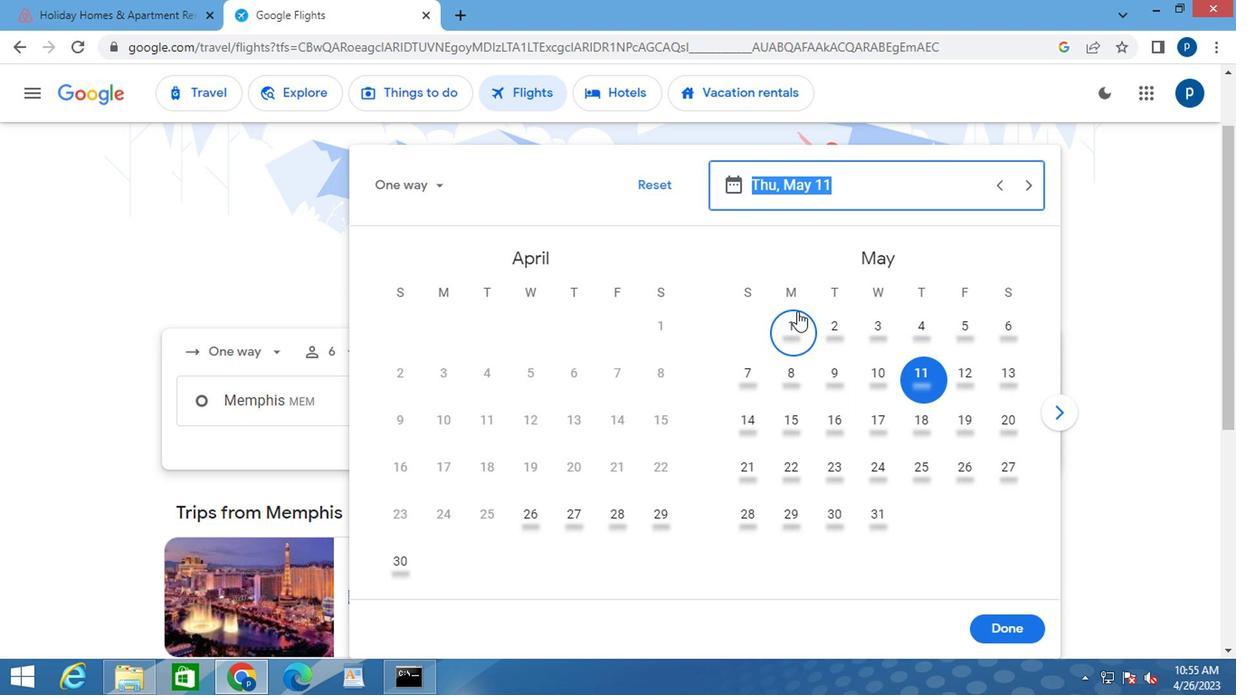 
Action: Mouse moved to (788, 323)
Screenshot: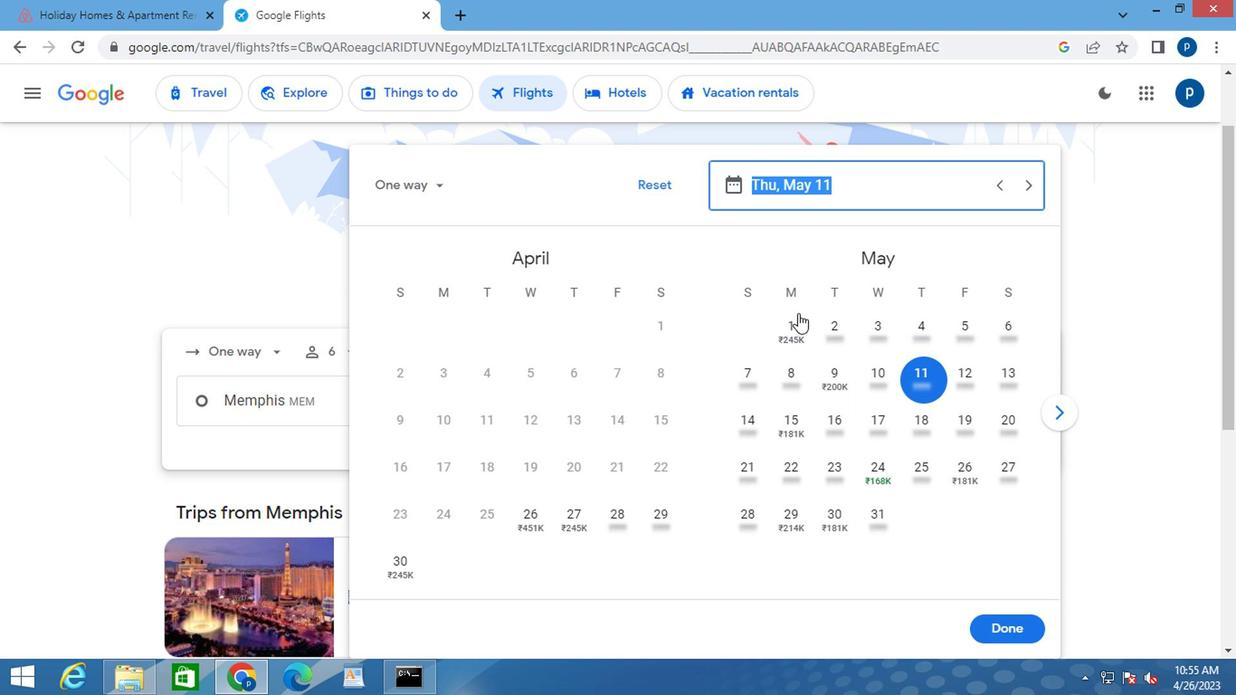 
Action: Mouse pressed left at (788, 323)
Screenshot: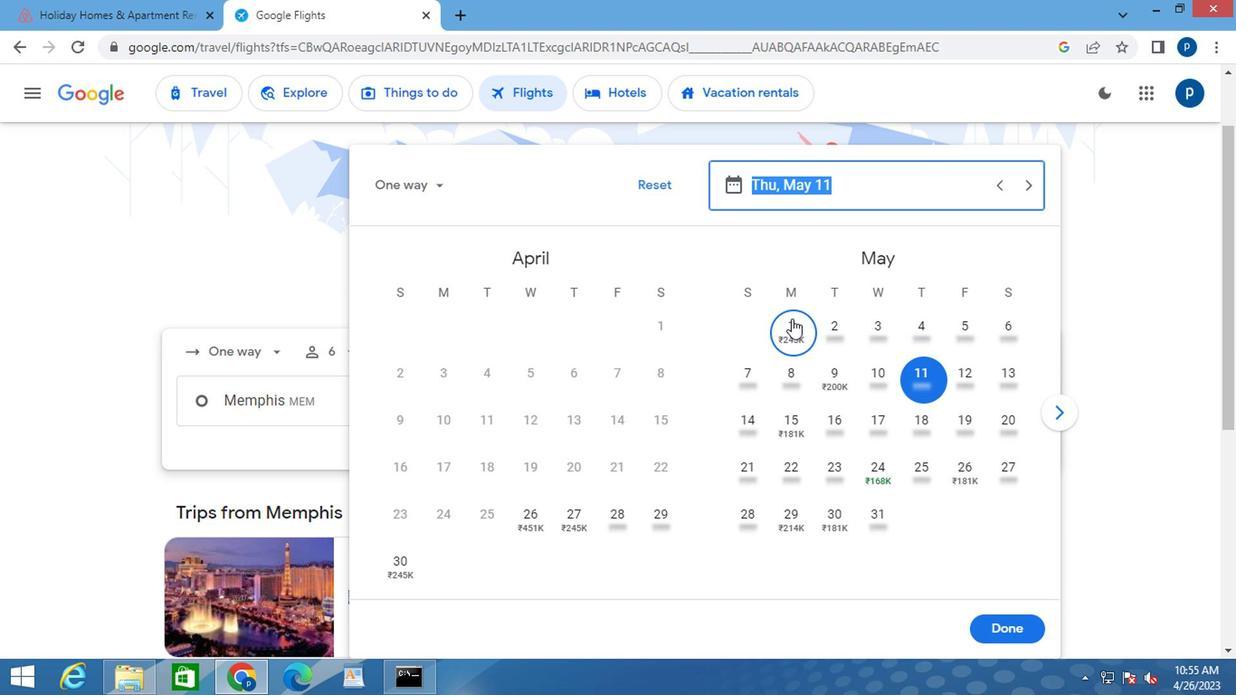 
Action: Mouse moved to (1001, 620)
Screenshot: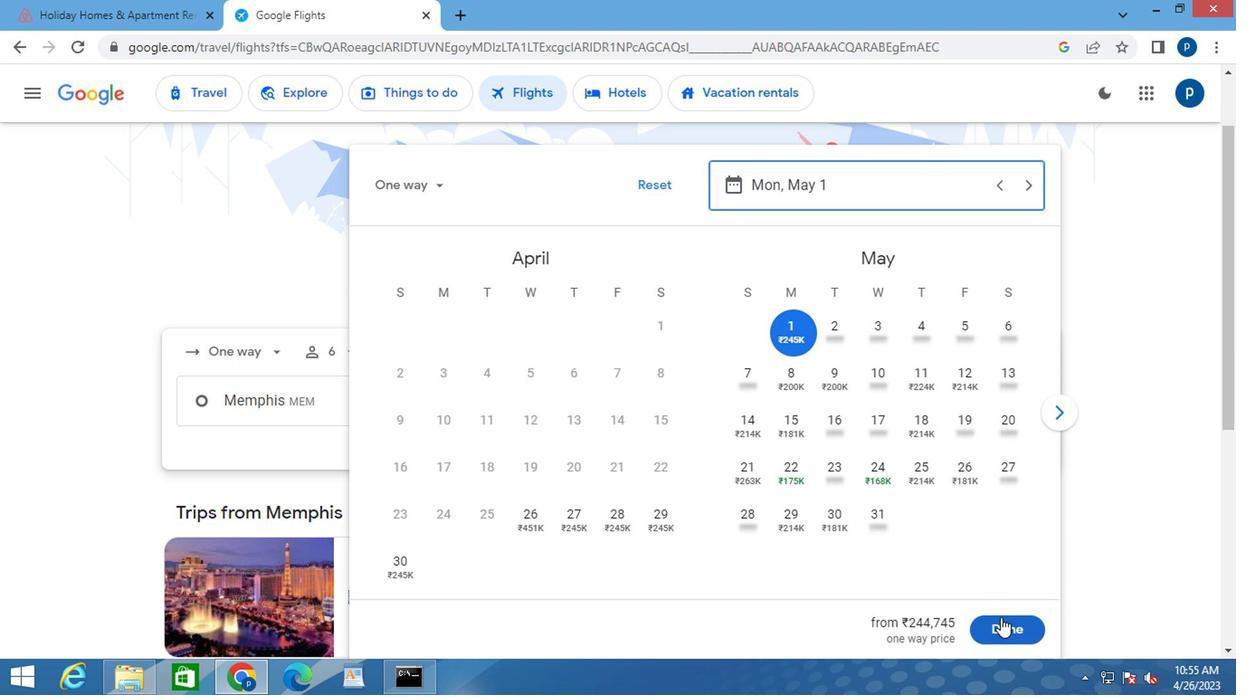 
Action: Mouse pressed left at (1001, 620)
Screenshot: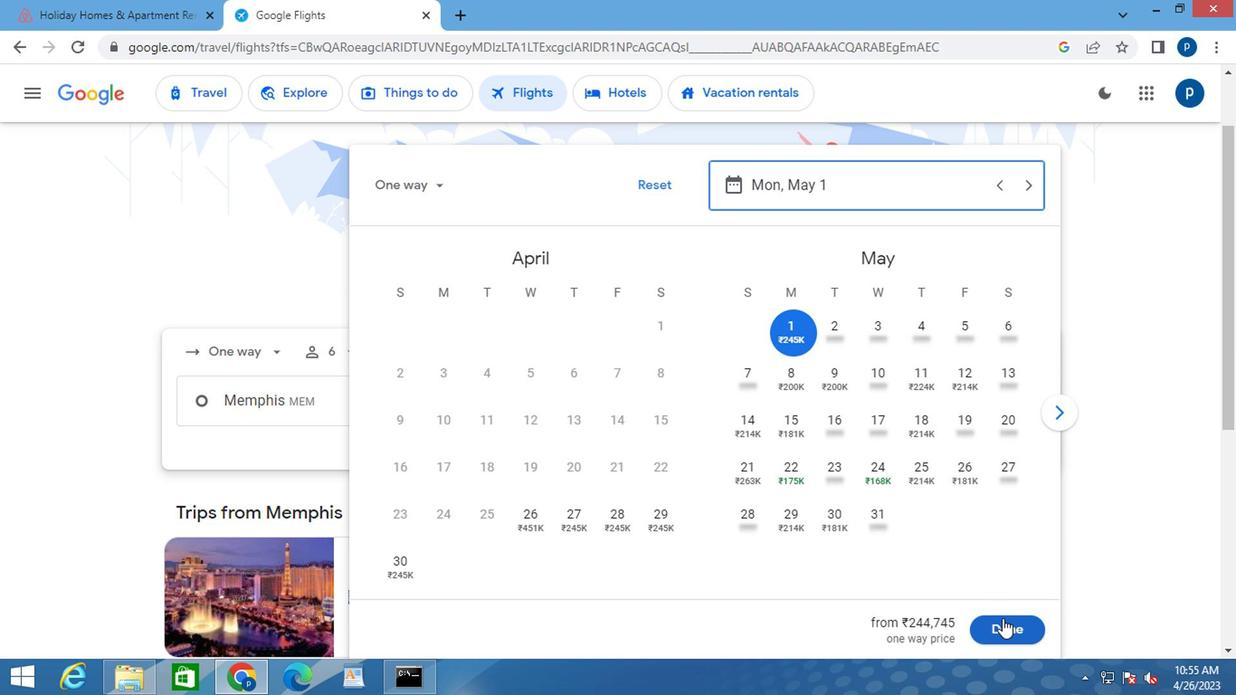 
Action: Mouse moved to (576, 459)
Screenshot: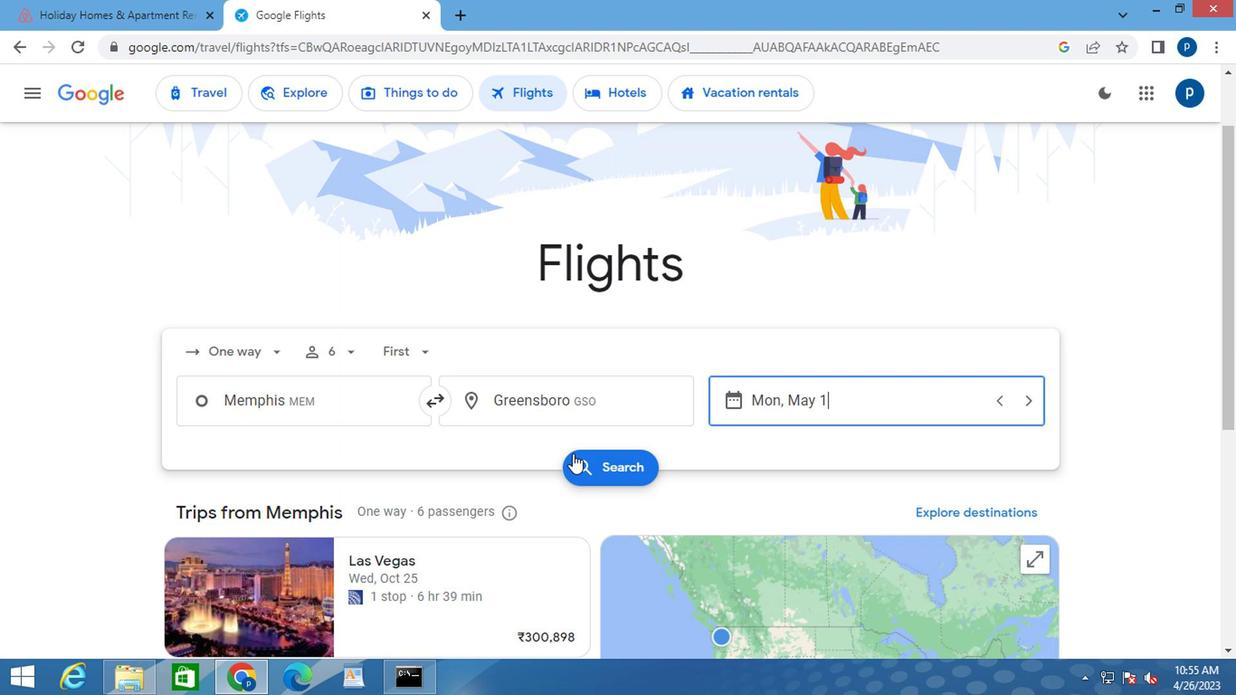 
Action: Mouse pressed left at (576, 459)
Screenshot: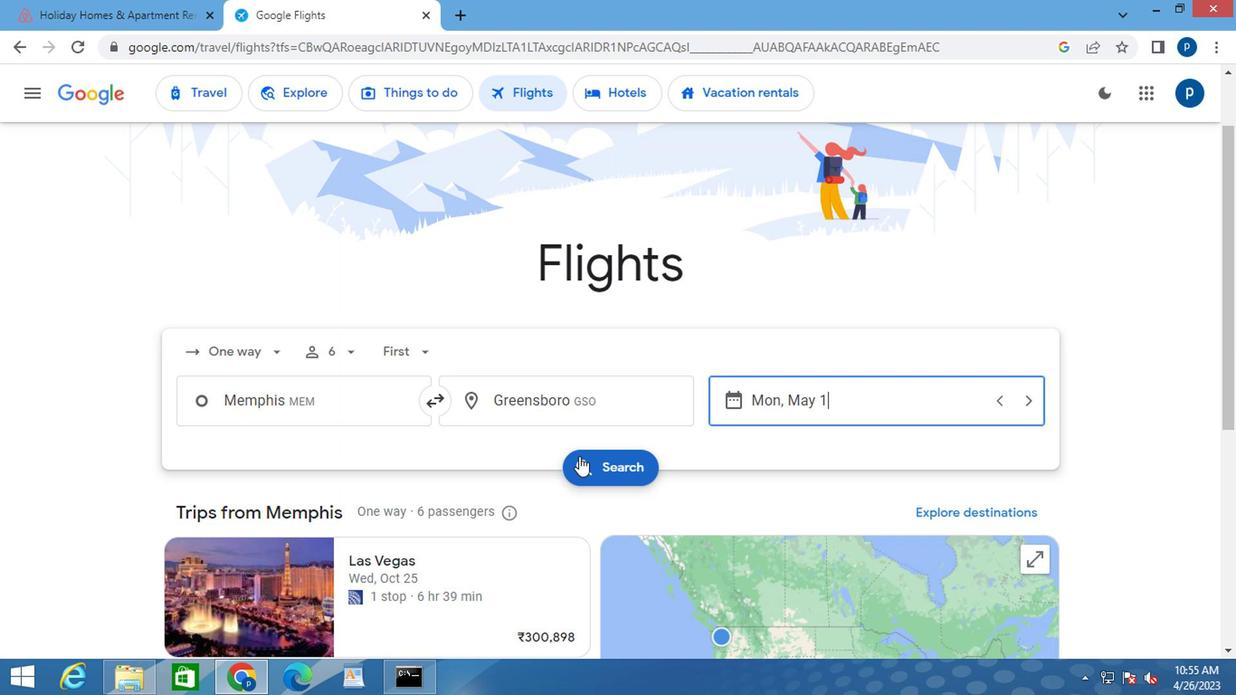 
Action: Mouse moved to (184, 258)
Screenshot: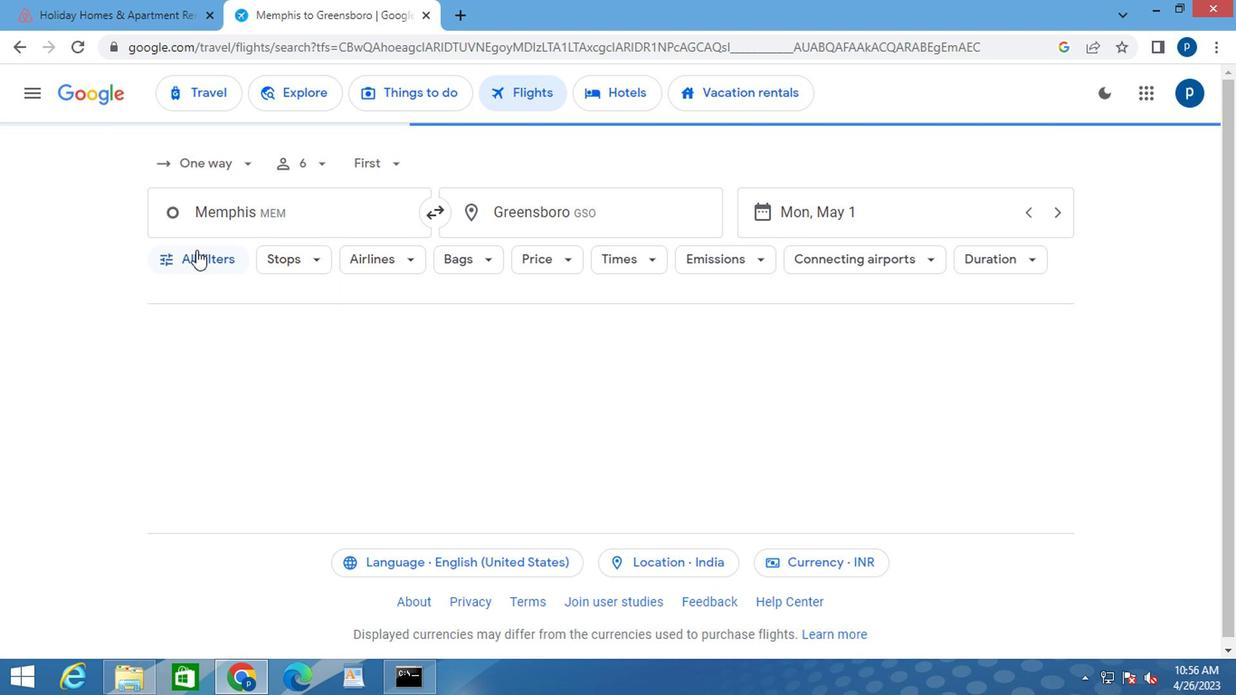 
Action: Mouse pressed left at (184, 258)
Screenshot: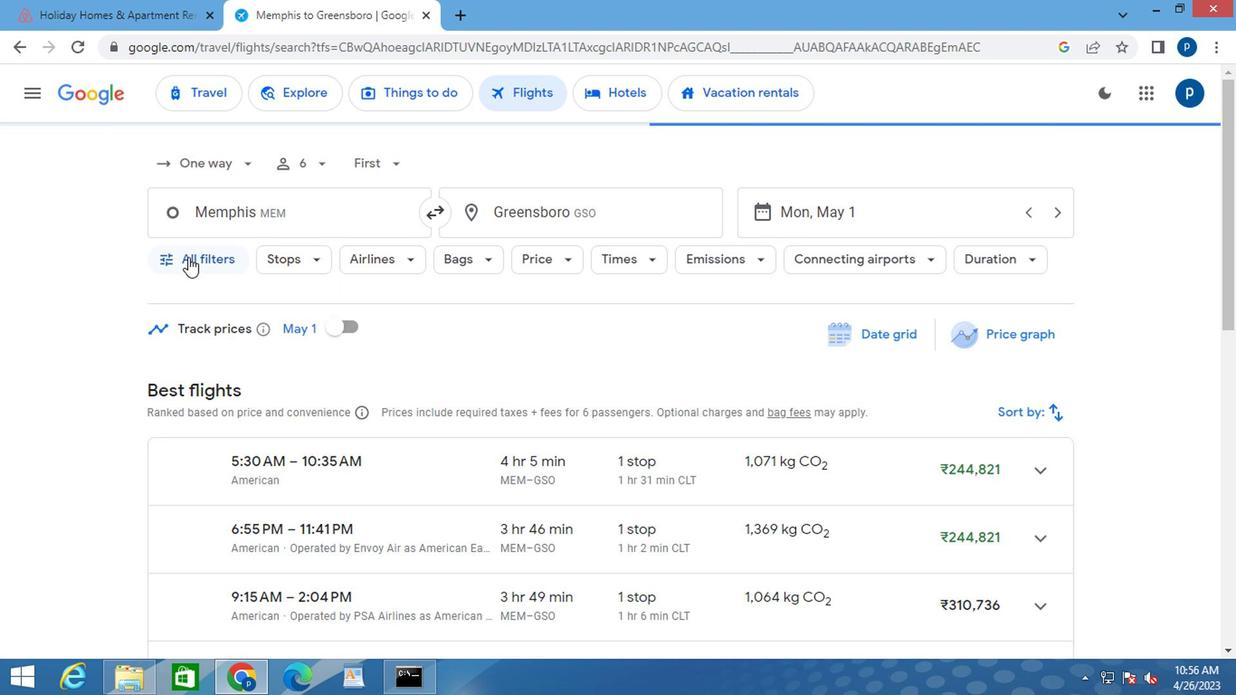 
Action: Mouse moved to (280, 434)
Screenshot: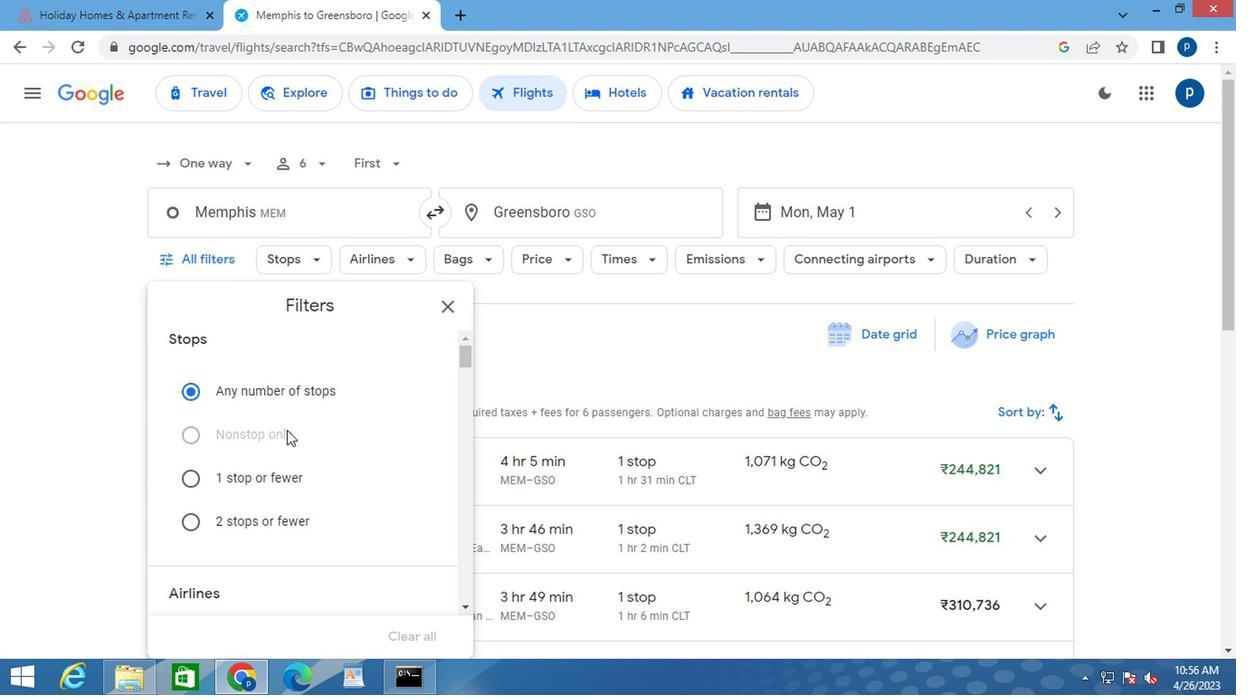
Action: Mouse scrolled (280, 433) with delta (0, -1)
Screenshot: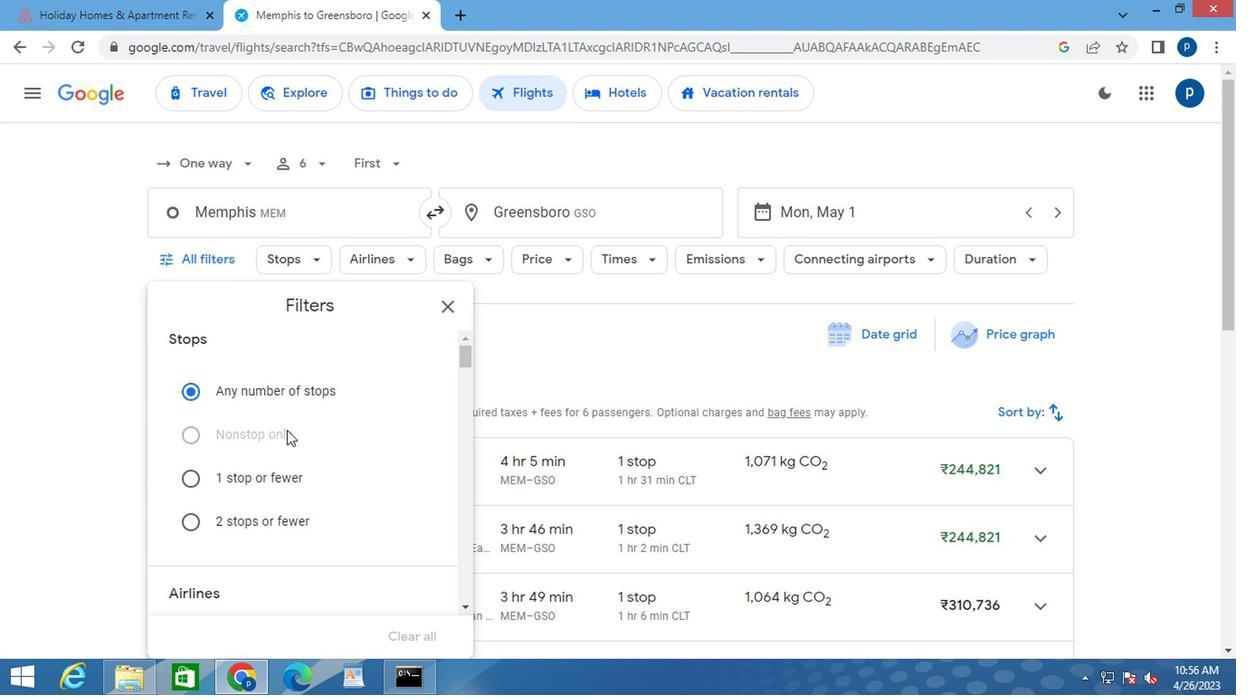 
Action: Mouse scrolled (280, 433) with delta (0, -1)
Screenshot: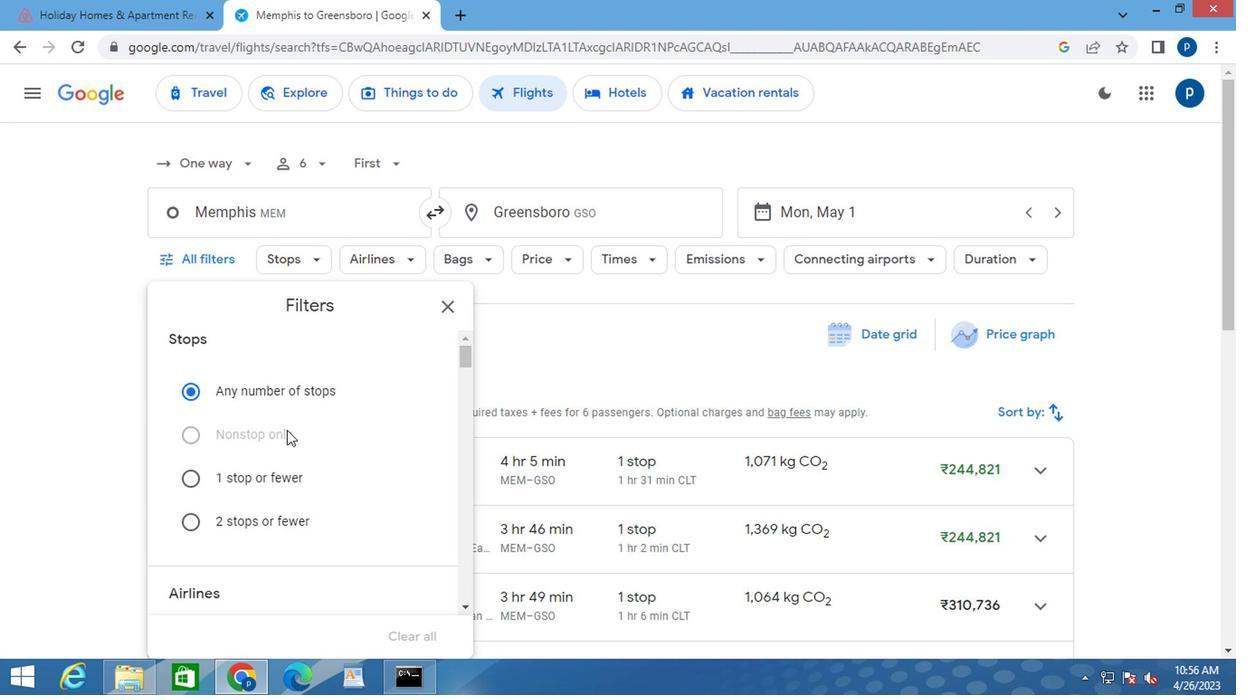 
Action: Mouse moved to (276, 432)
Screenshot: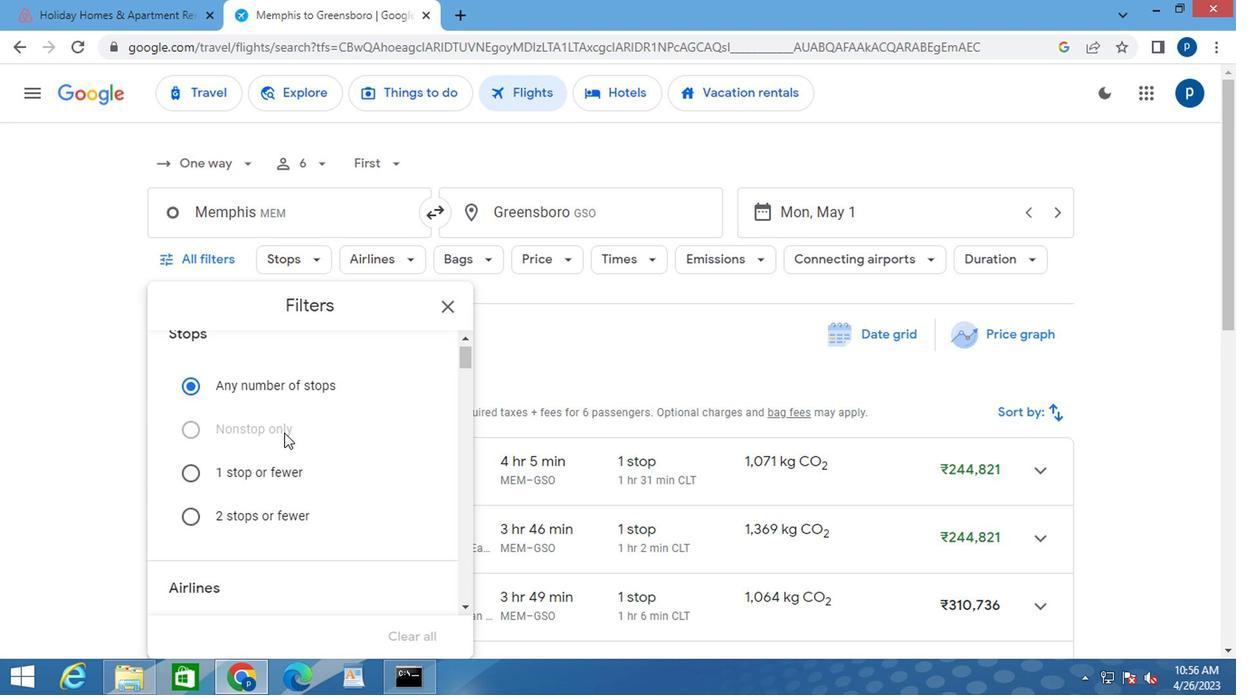 
Action: Mouse scrolled (276, 431) with delta (0, -1)
Screenshot: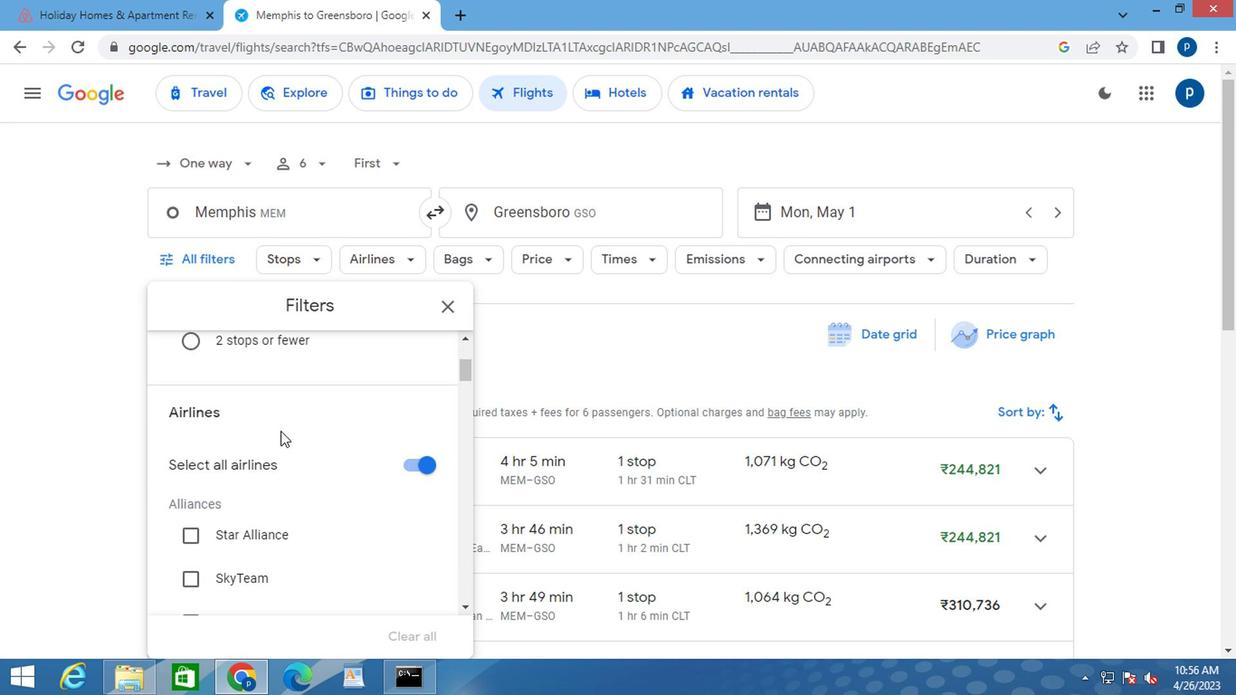 
Action: Mouse scrolled (276, 431) with delta (0, -1)
Screenshot: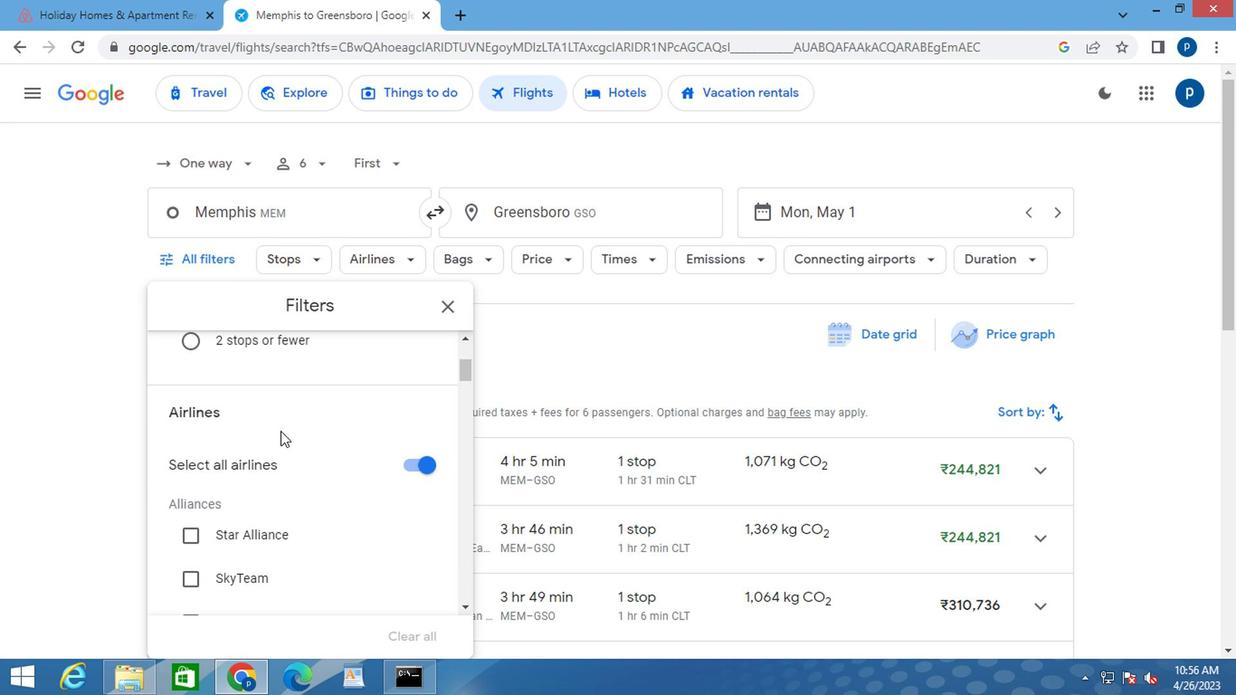
Action: Mouse moved to (276, 432)
Screenshot: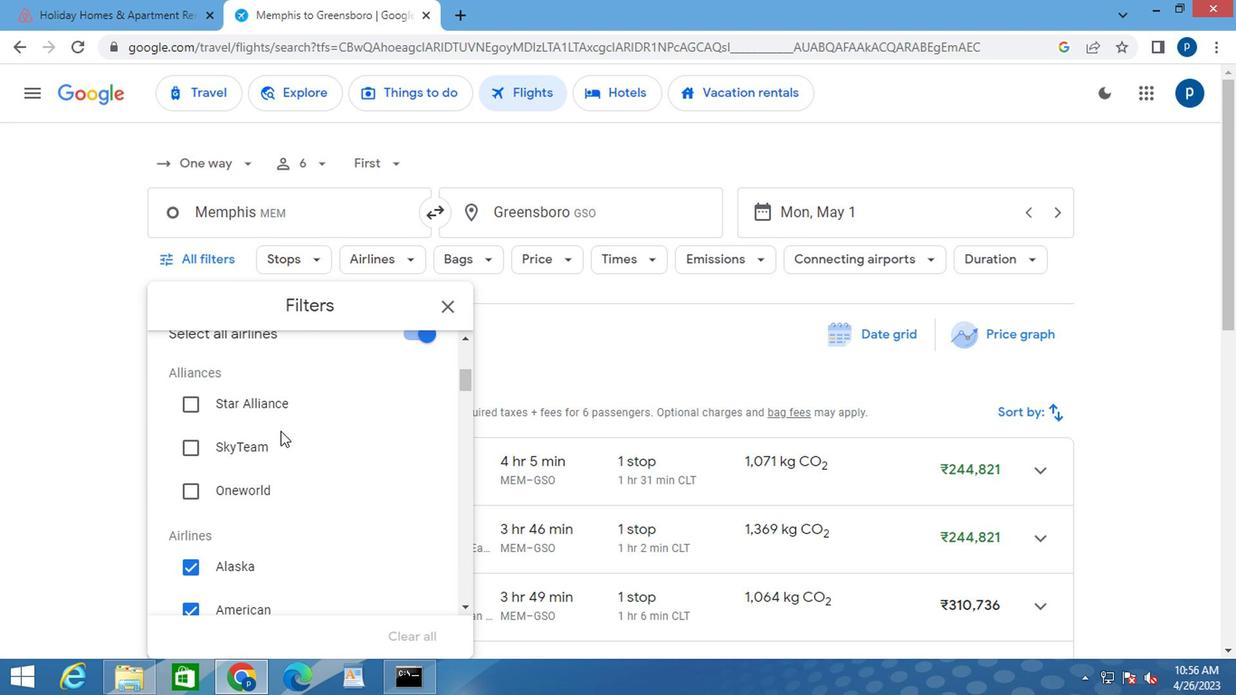
Action: Mouse scrolled (276, 431) with delta (0, -1)
Screenshot: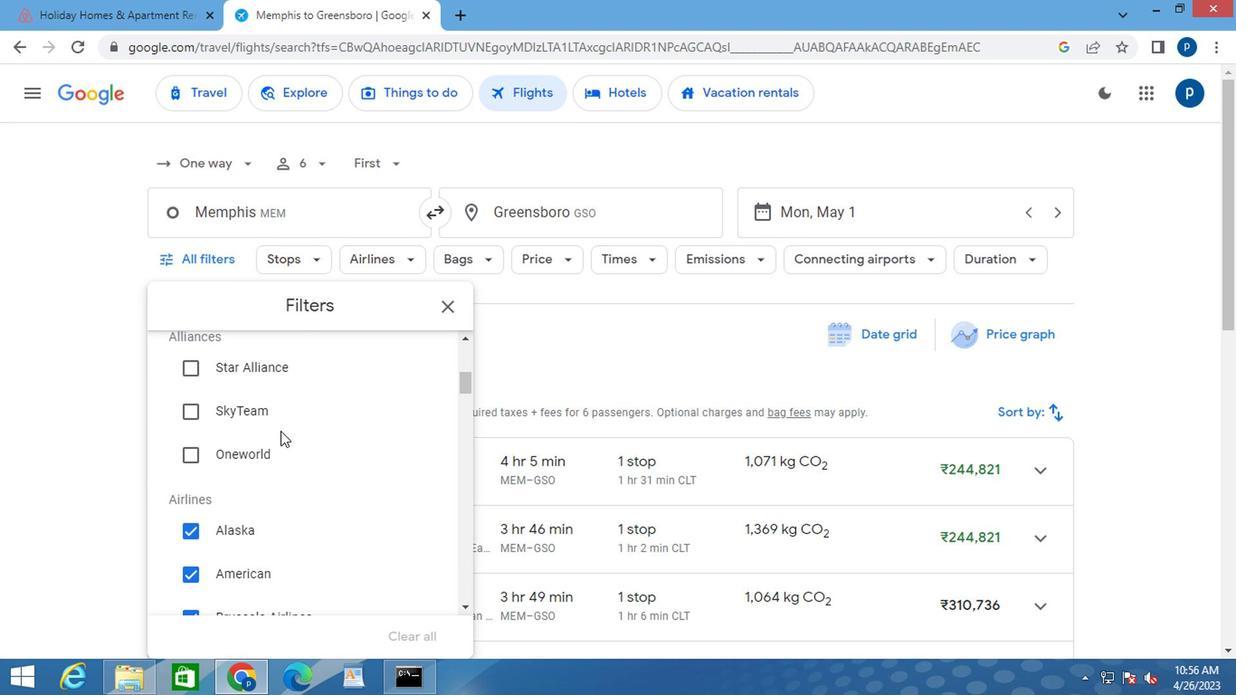 
Action: Mouse moved to (315, 430)
Screenshot: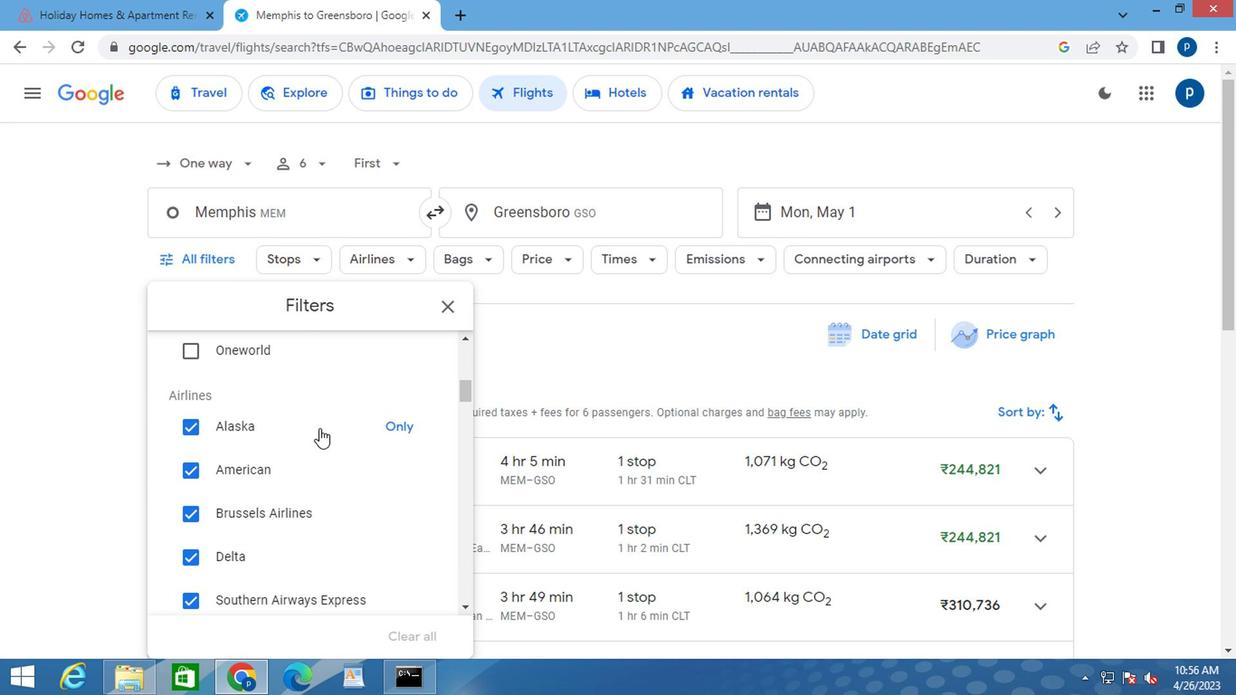 
Action: Mouse scrolled (315, 430) with delta (0, 0)
Screenshot: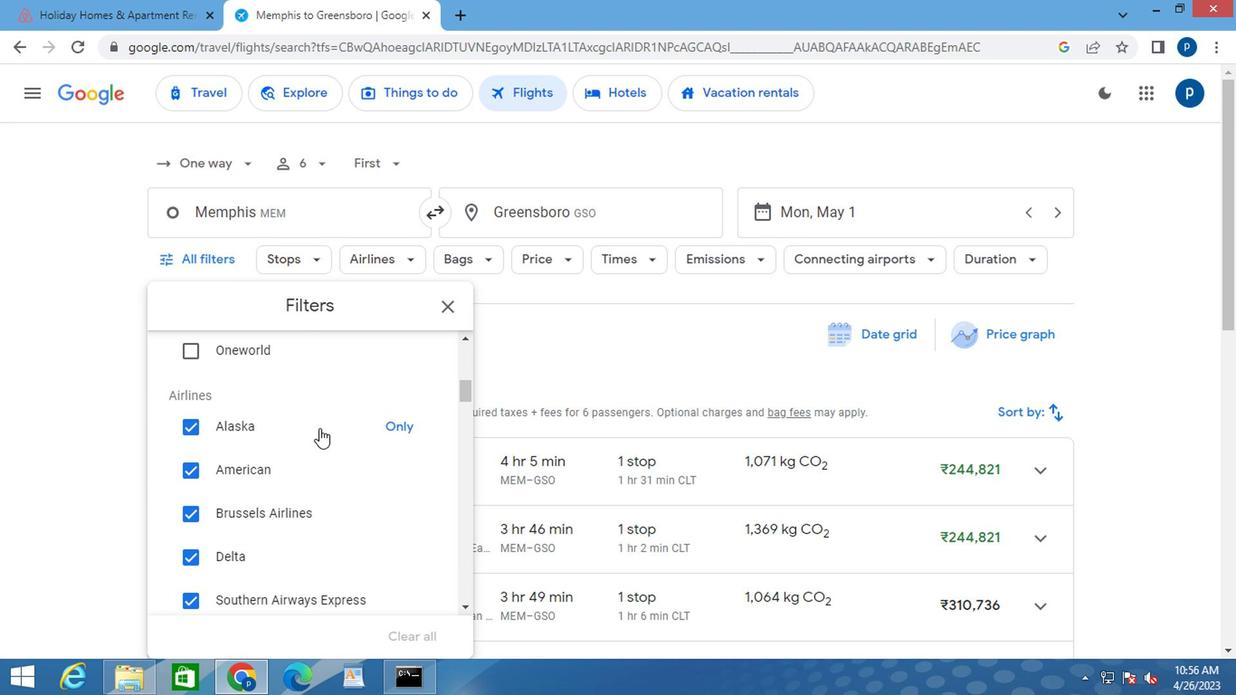 
Action: Mouse moved to (313, 446)
Screenshot: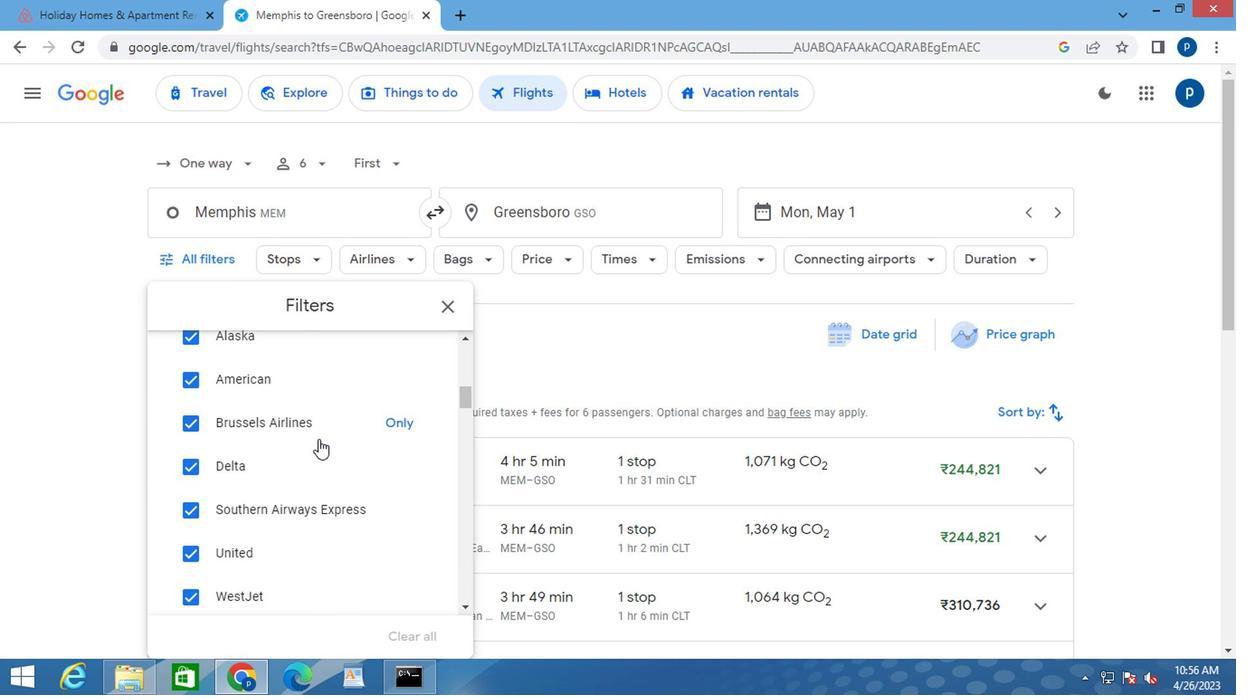 
Action: Mouse scrolled (313, 446) with delta (0, 0)
Screenshot: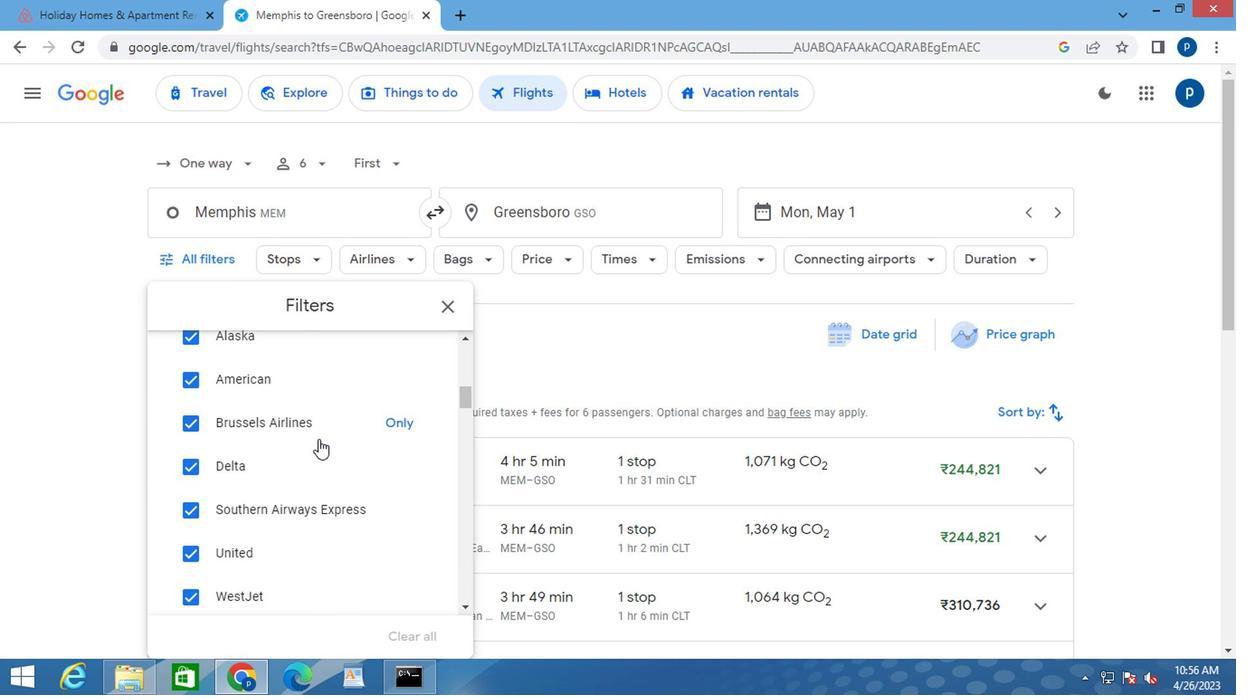 
Action: Mouse moved to (313, 449)
Screenshot: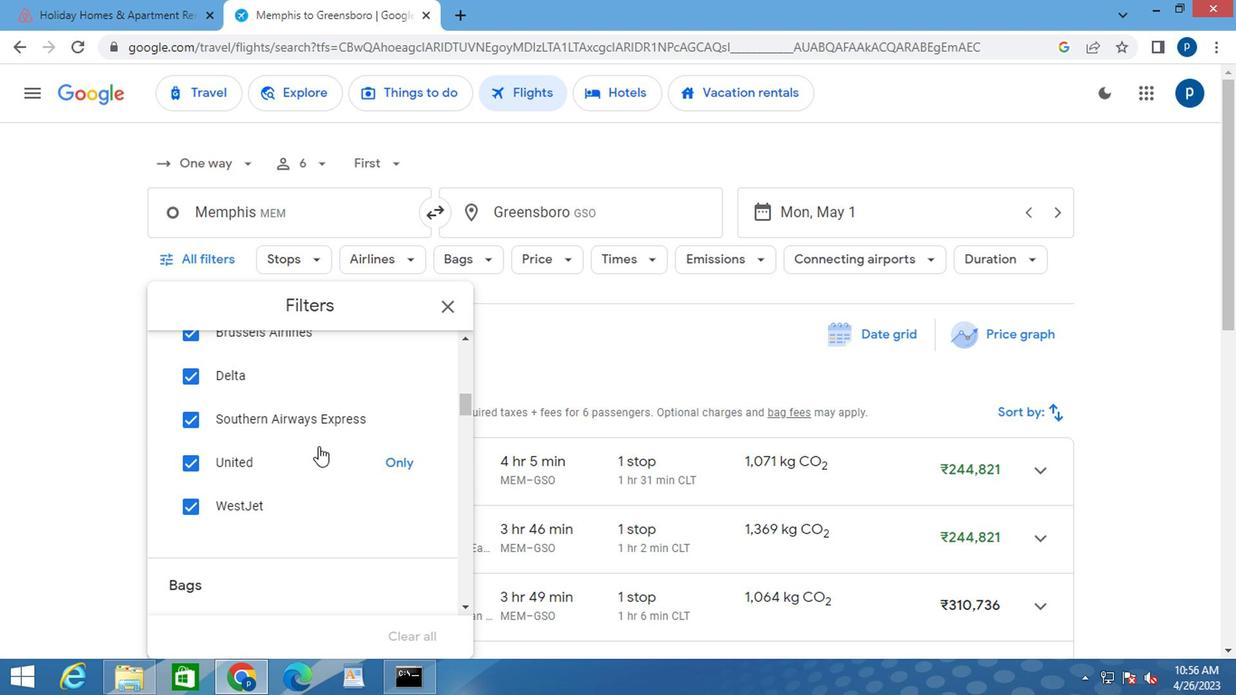 
Action: Mouse scrolled (313, 448) with delta (0, 0)
Screenshot: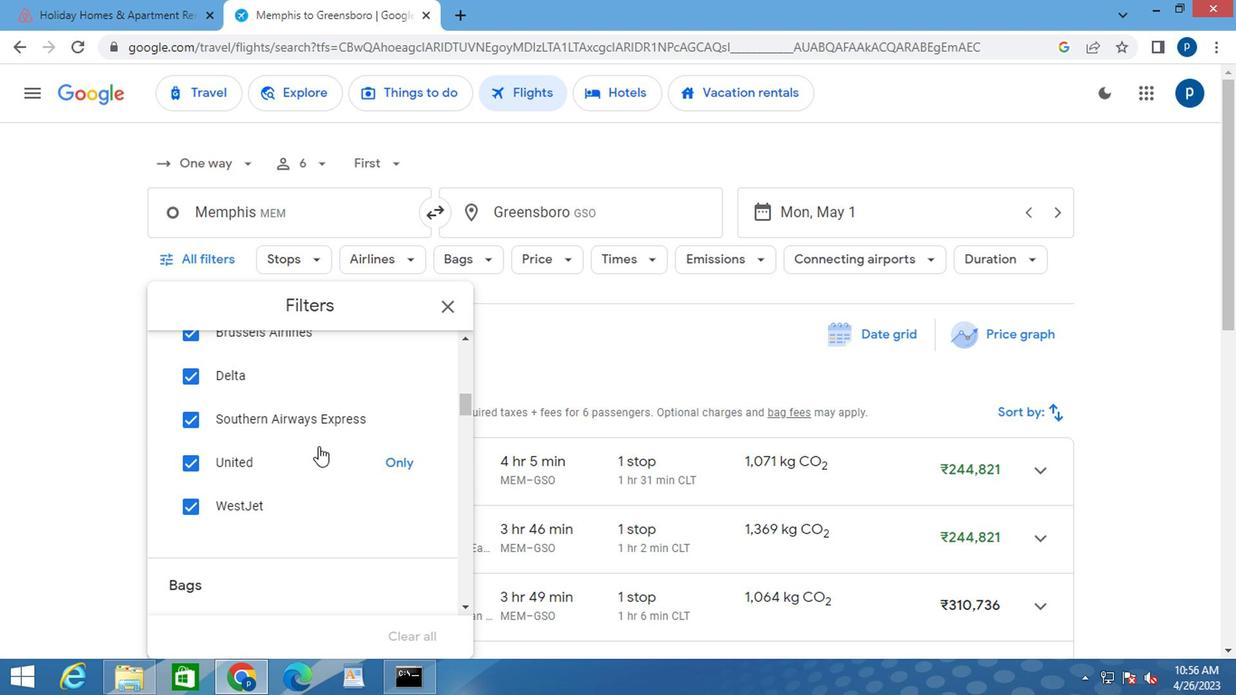 
Action: Mouse moved to (313, 450)
Screenshot: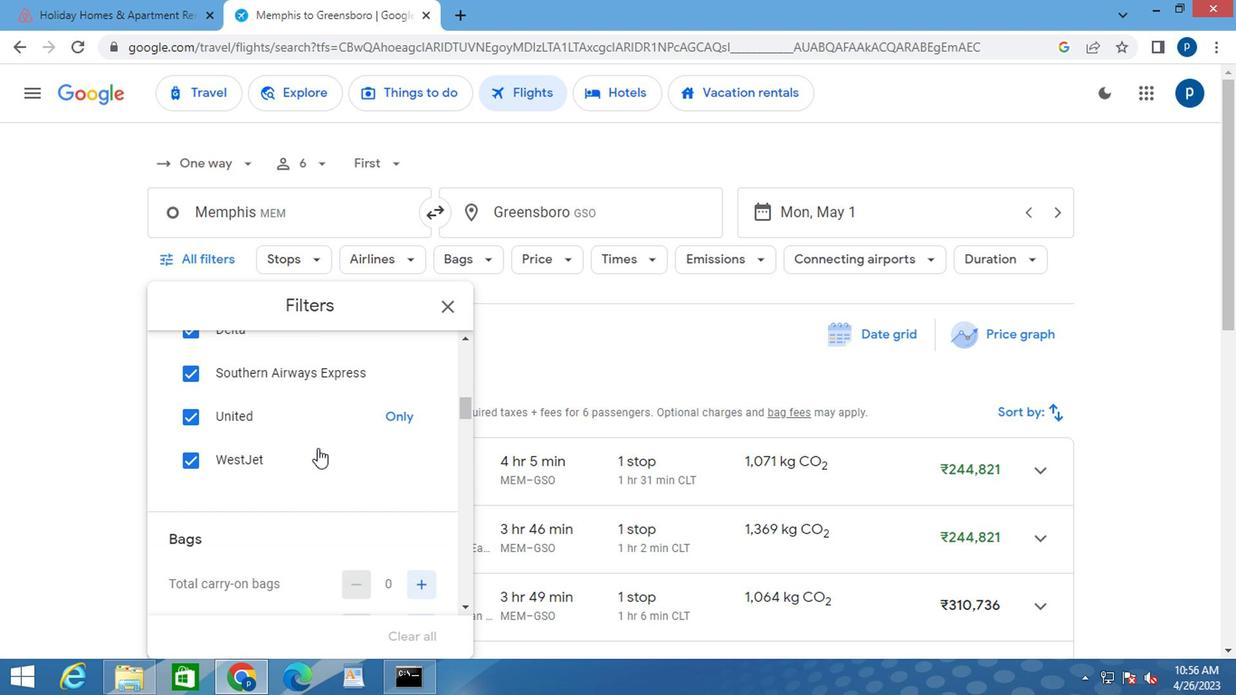 
Action: Mouse scrolled (313, 449) with delta (0, -1)
Screenshot: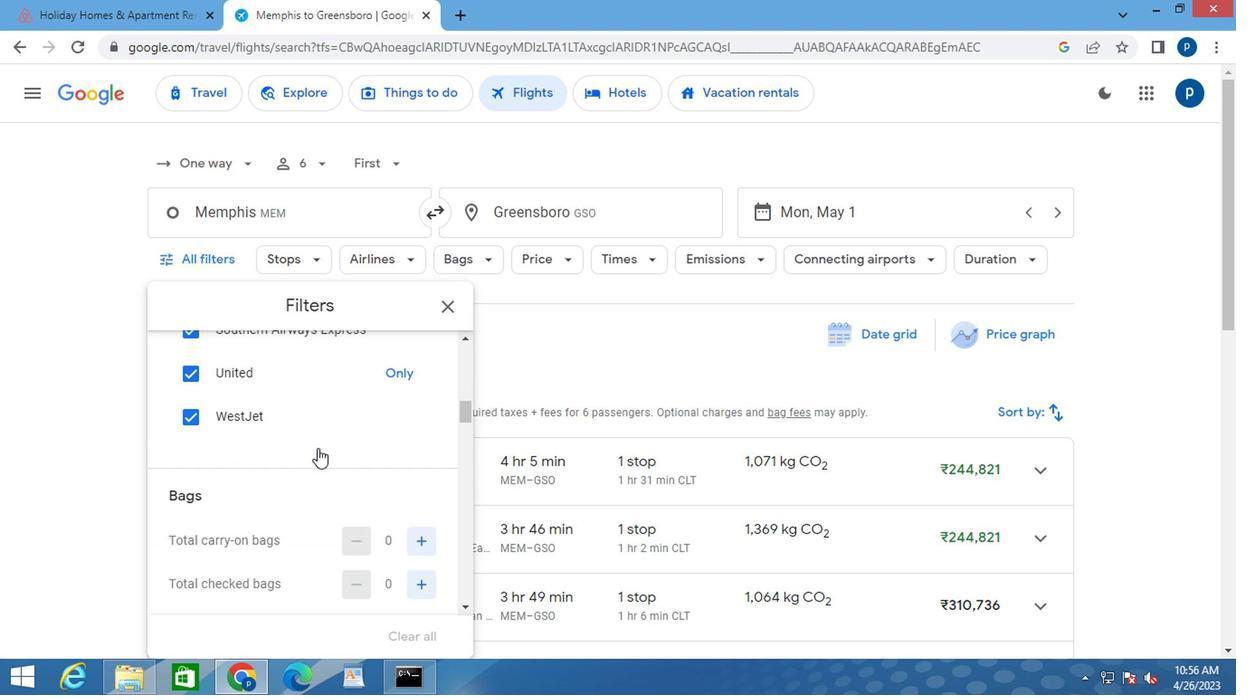 
Action: Mouse moved to (418, 455)
Screenshot: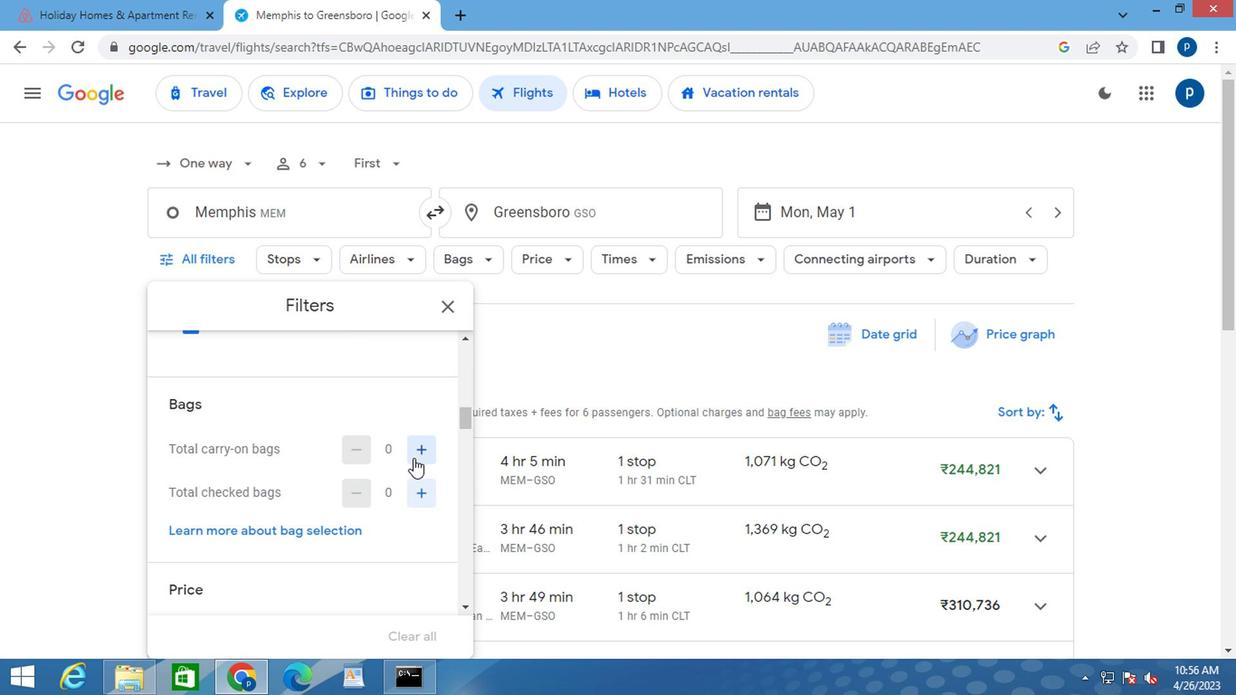 
Action: Mouse pressed left at (418, 455)
Screenshot: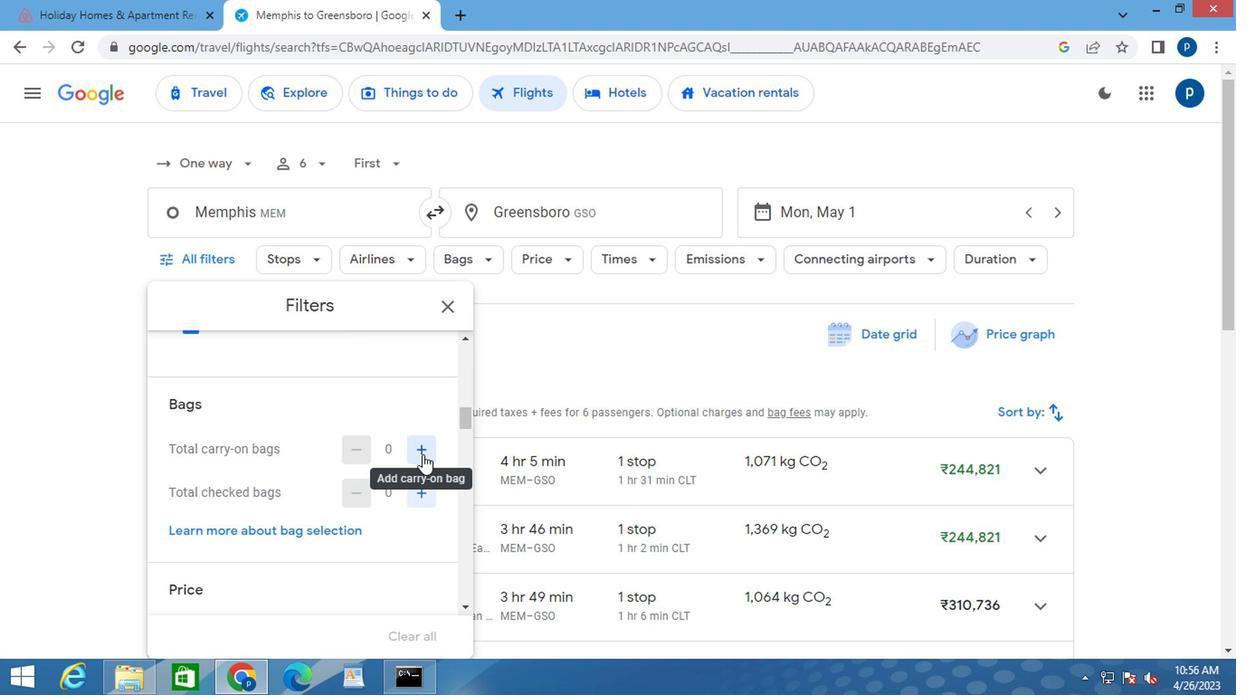 
Action: Mouse pressed left at (418, 455)
Screenshot: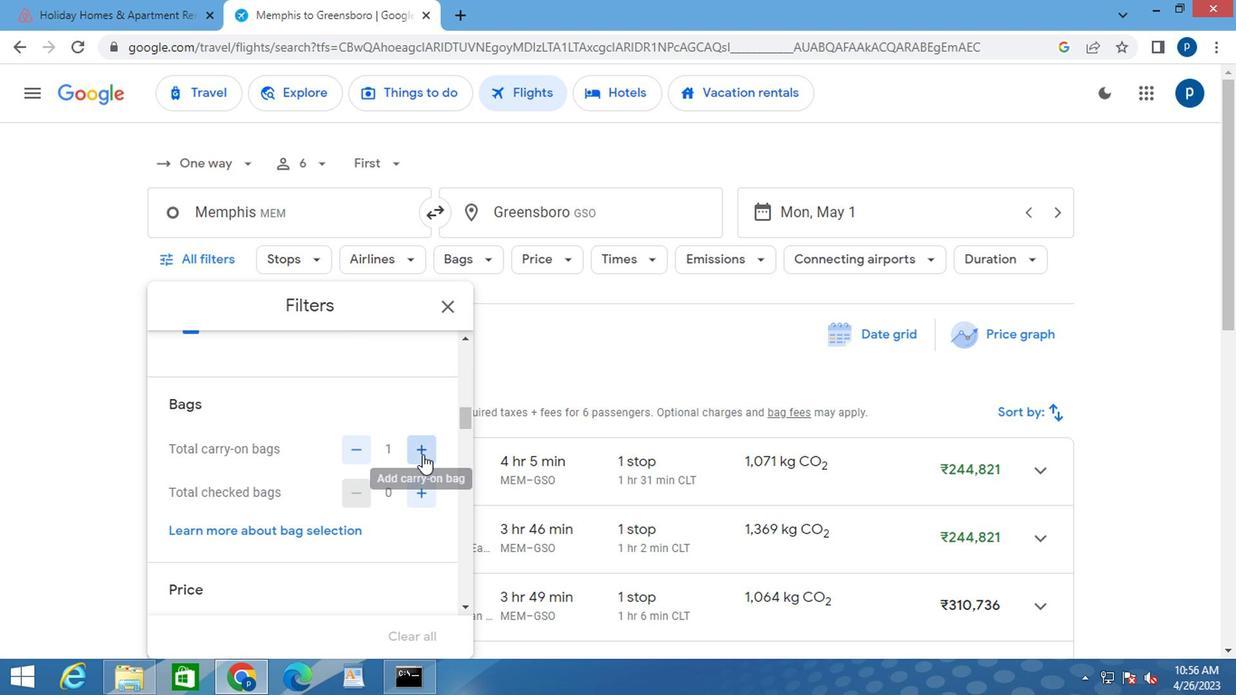 
Action: Mouse moved to (358, 495)
Screenshot: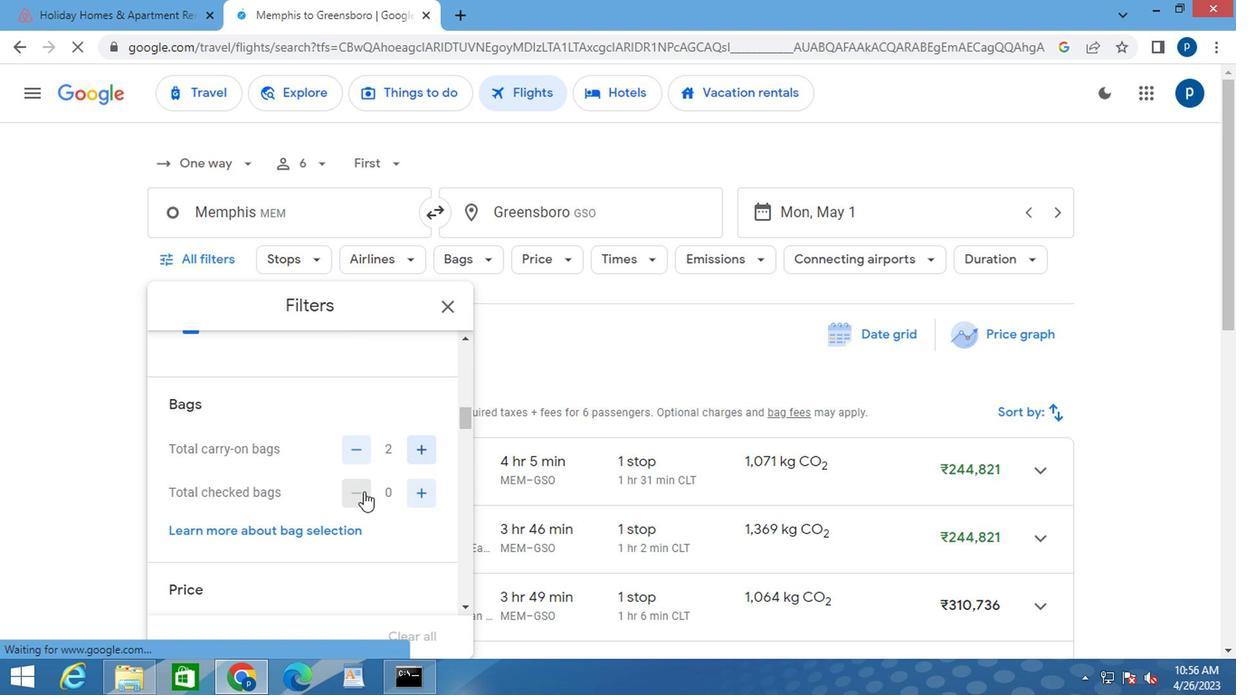 
Action: Mouse scrolled (358, 493) with delta (0, -1)
Screenshot: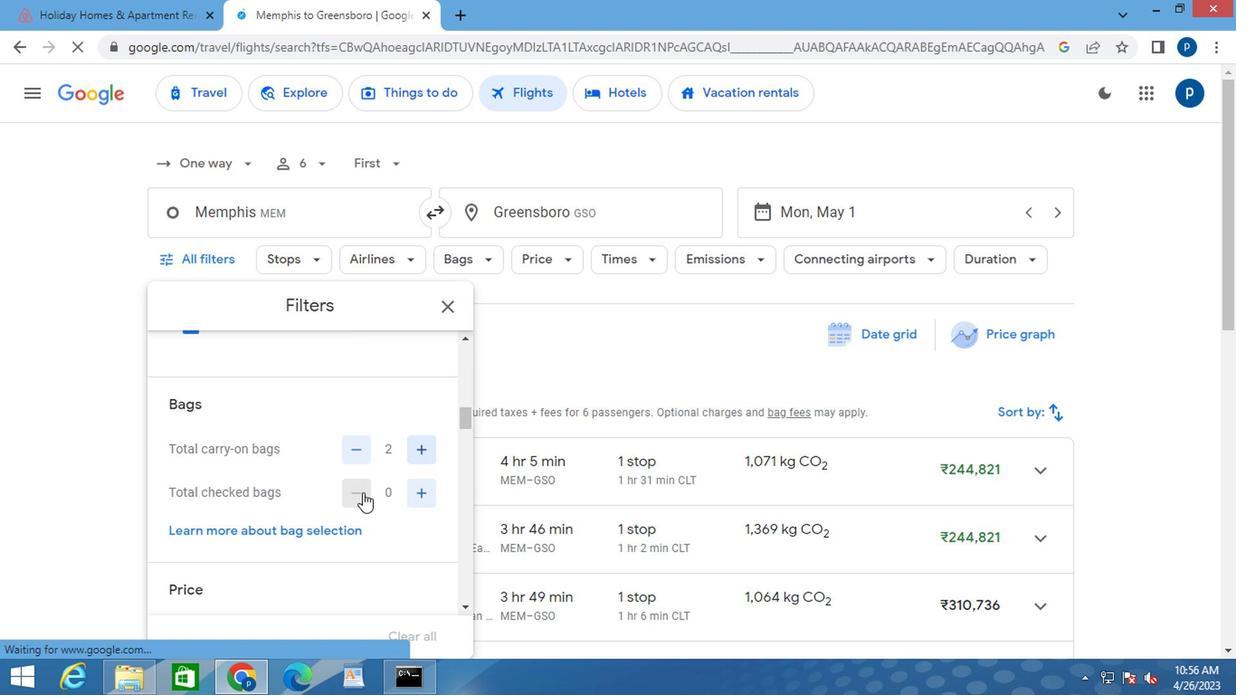 
Action: Mouse moved to (421, 575)
Screenshot: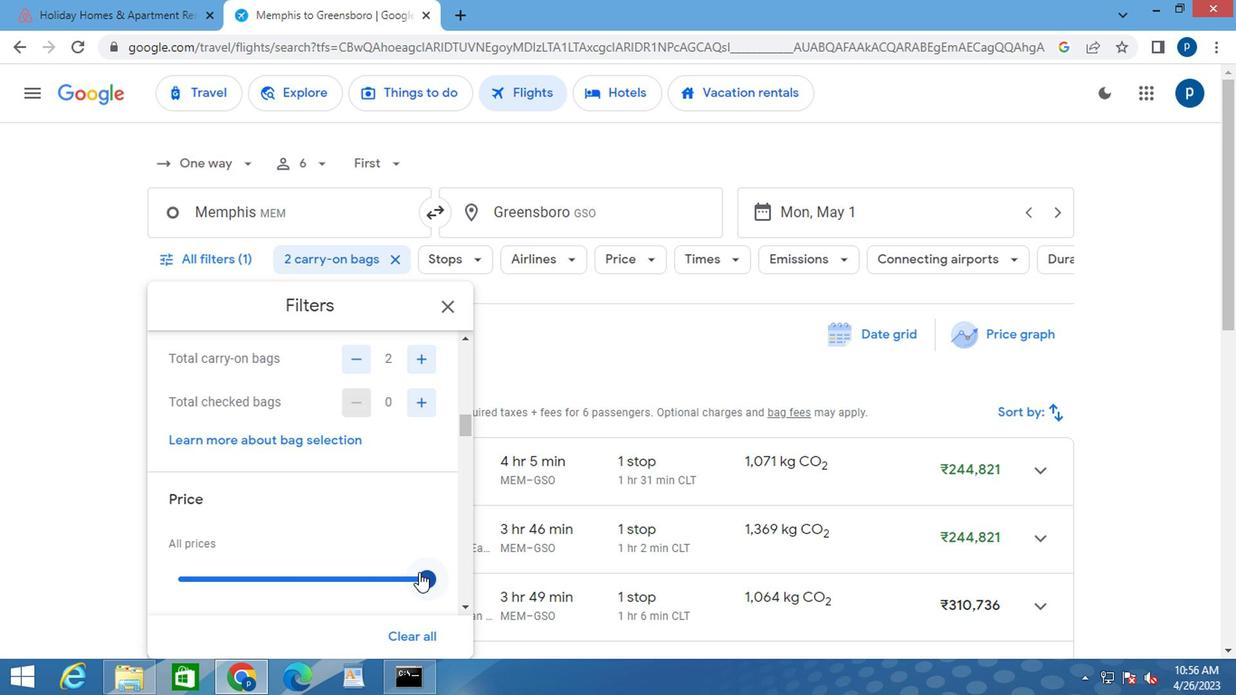 
Action: Mouse pressed left at (421, 575)
Screenshot: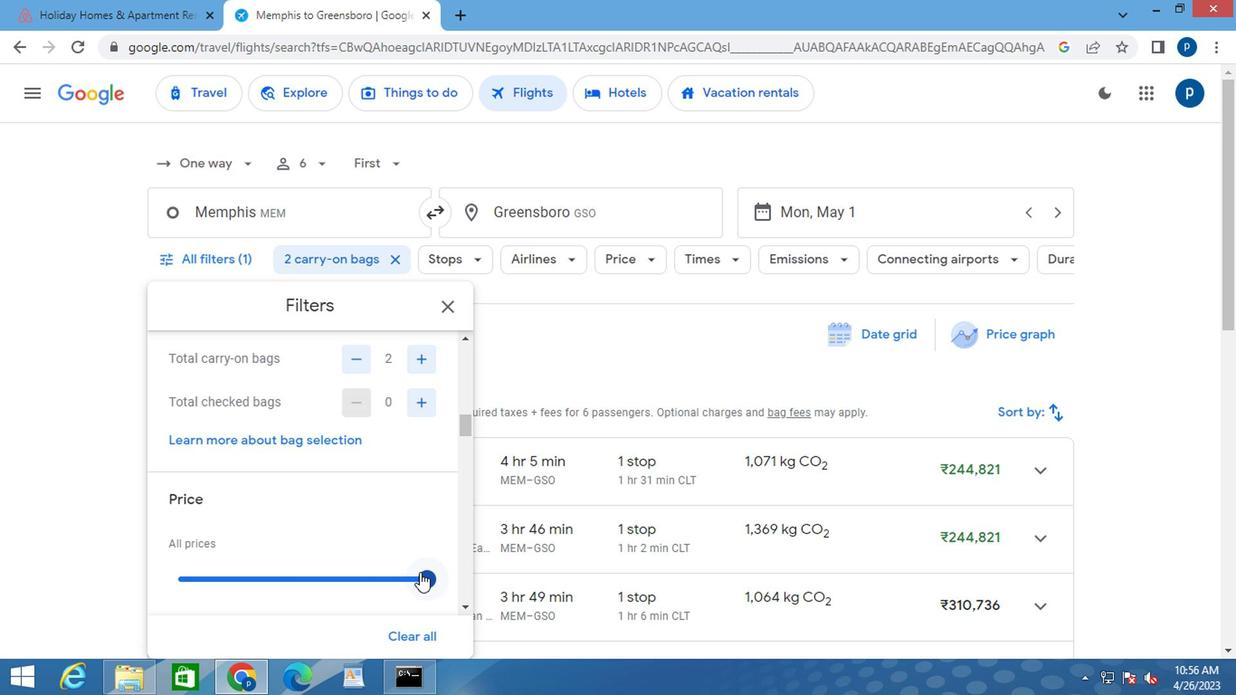 
Action: Mouse moved to (358, 521)
Screenshot: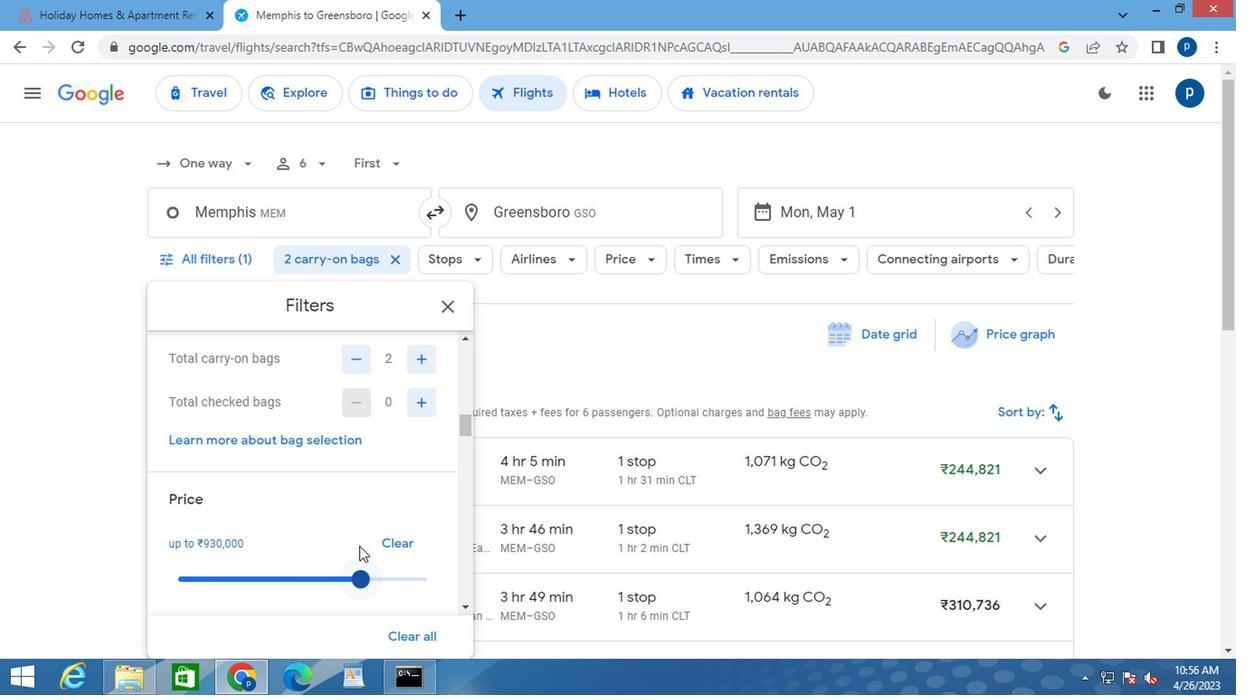 
Action: Mouse scrolled (358, 520) with delta (0, -1)
Screenshot: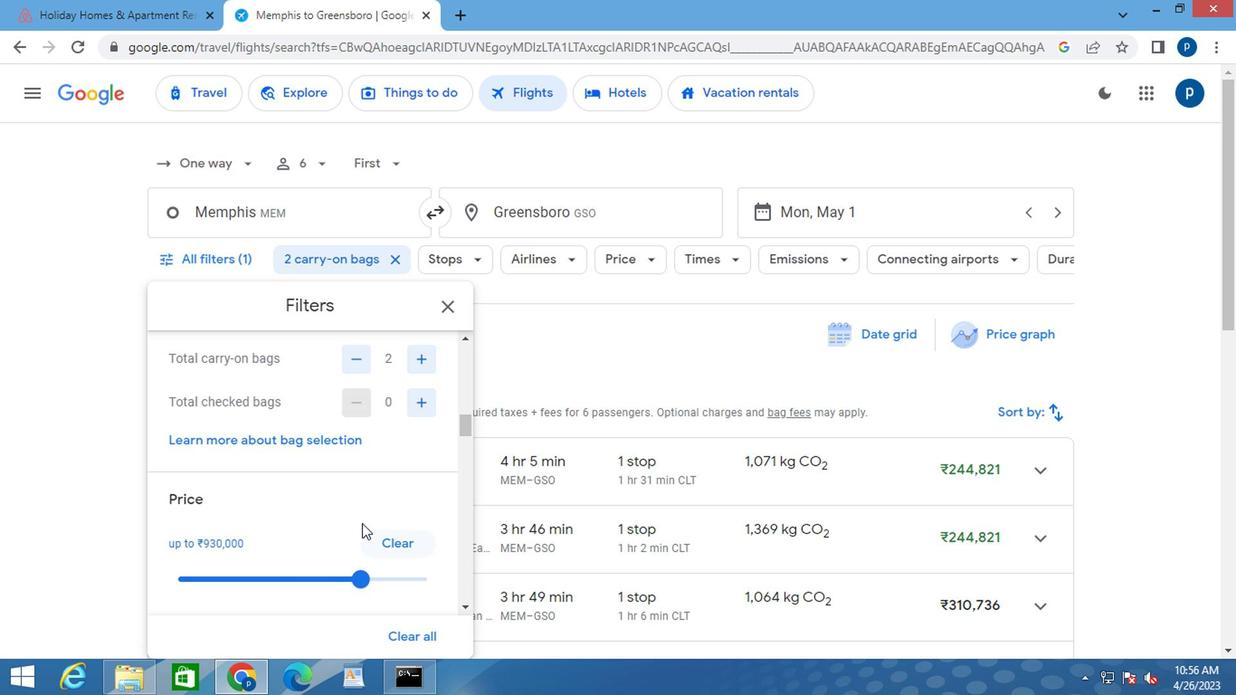 
Action: Mouse moved to (358, 519)
Screenshot: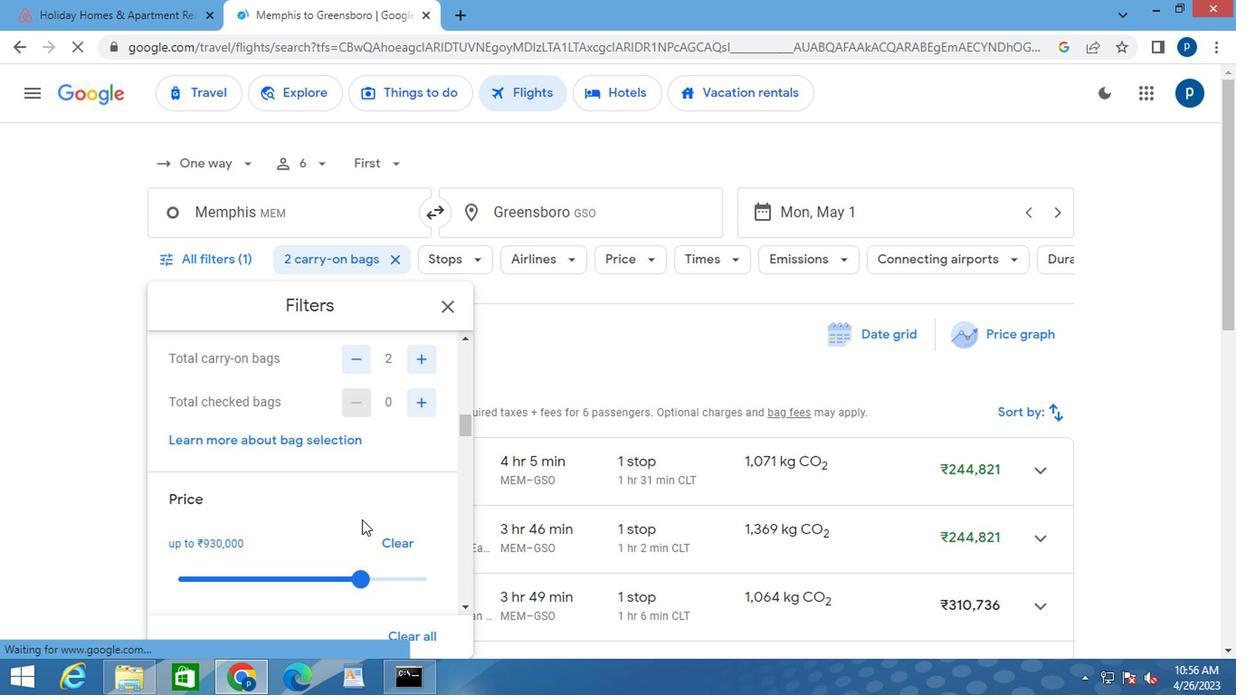 
Action: Mouse scrolled (358, 518) with delta (0, -1)
Screenshot: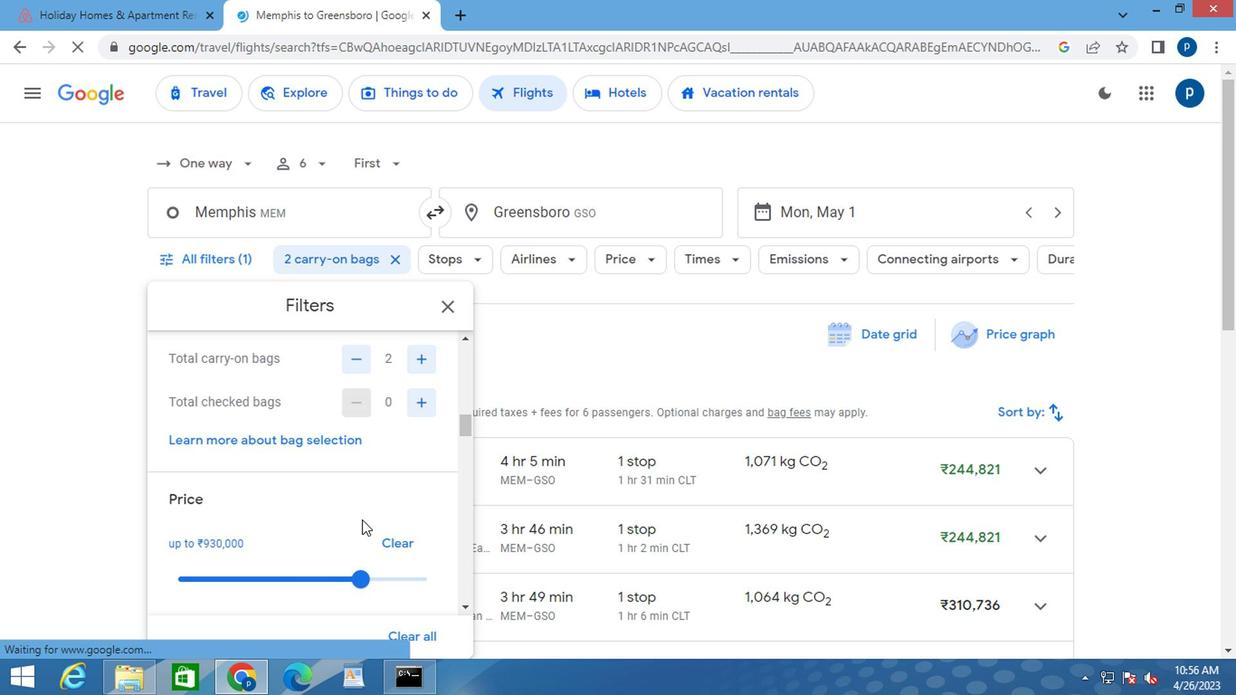 
Action: Mouse moved to (337, 500)
Screenshot: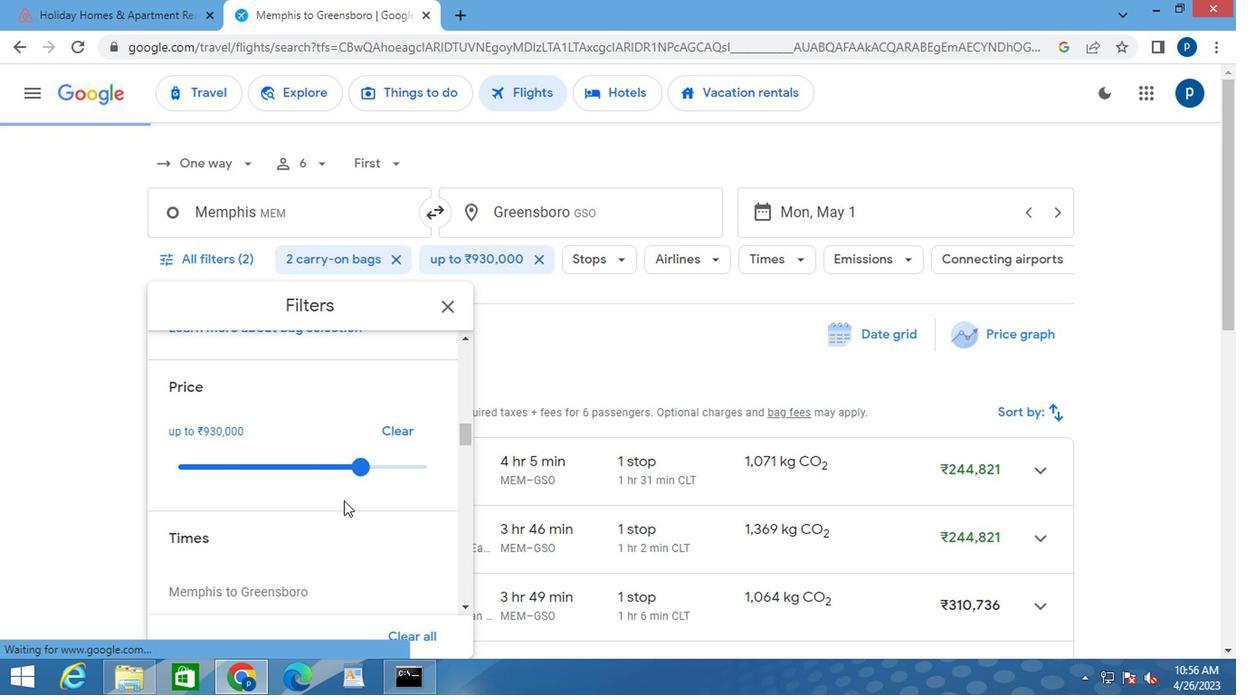 
Action: Mouse scrolled (337, 499) with delta (0, 0)
Screenshot: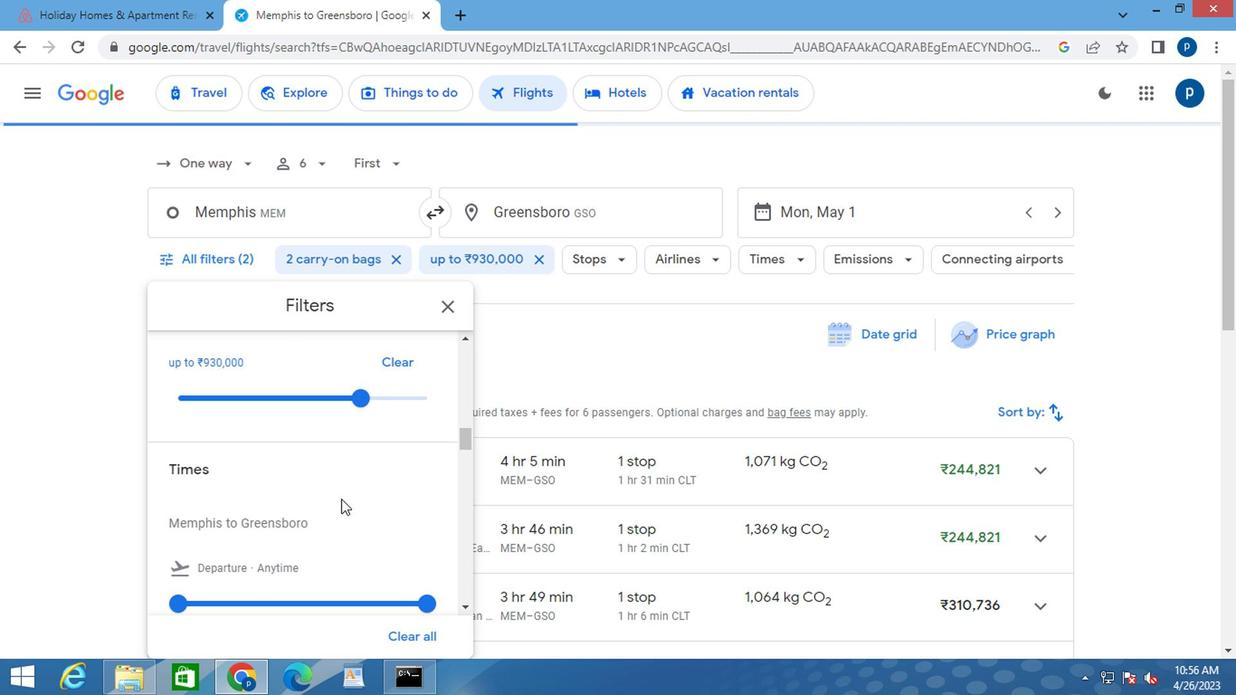 
Action: Mouse moved to (171, 518)
Screenshot: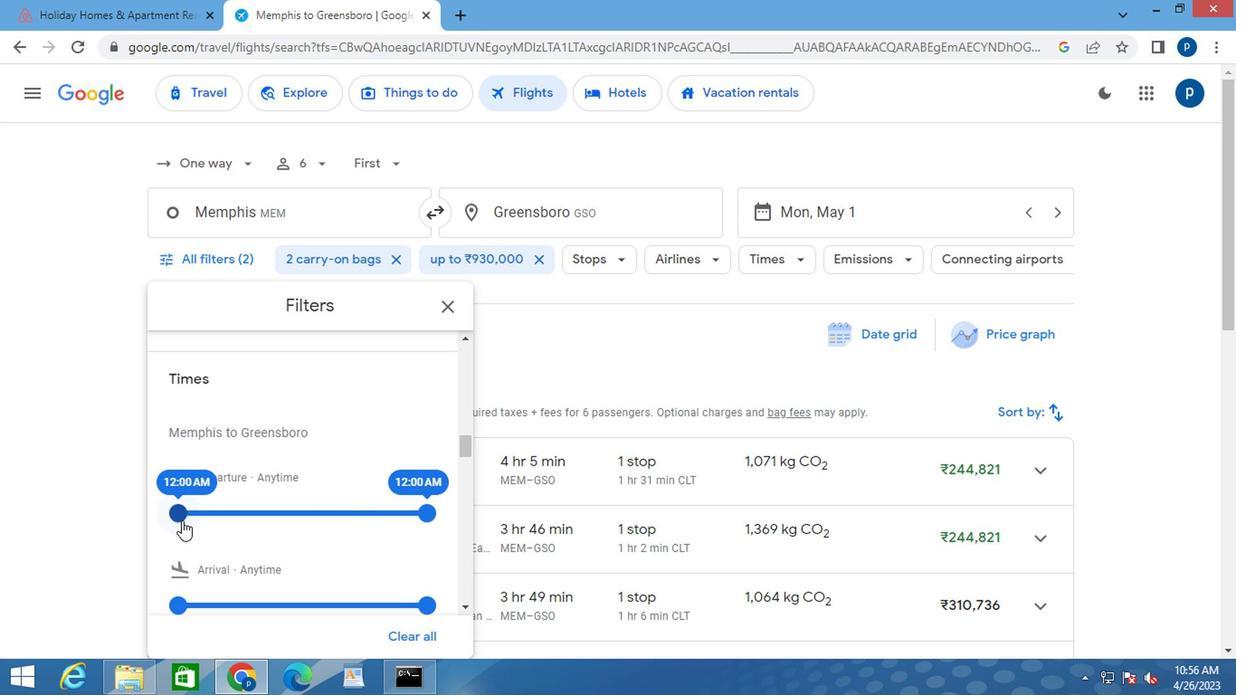 
Action: Mouse pressed left at (171, 518)
Screenshot: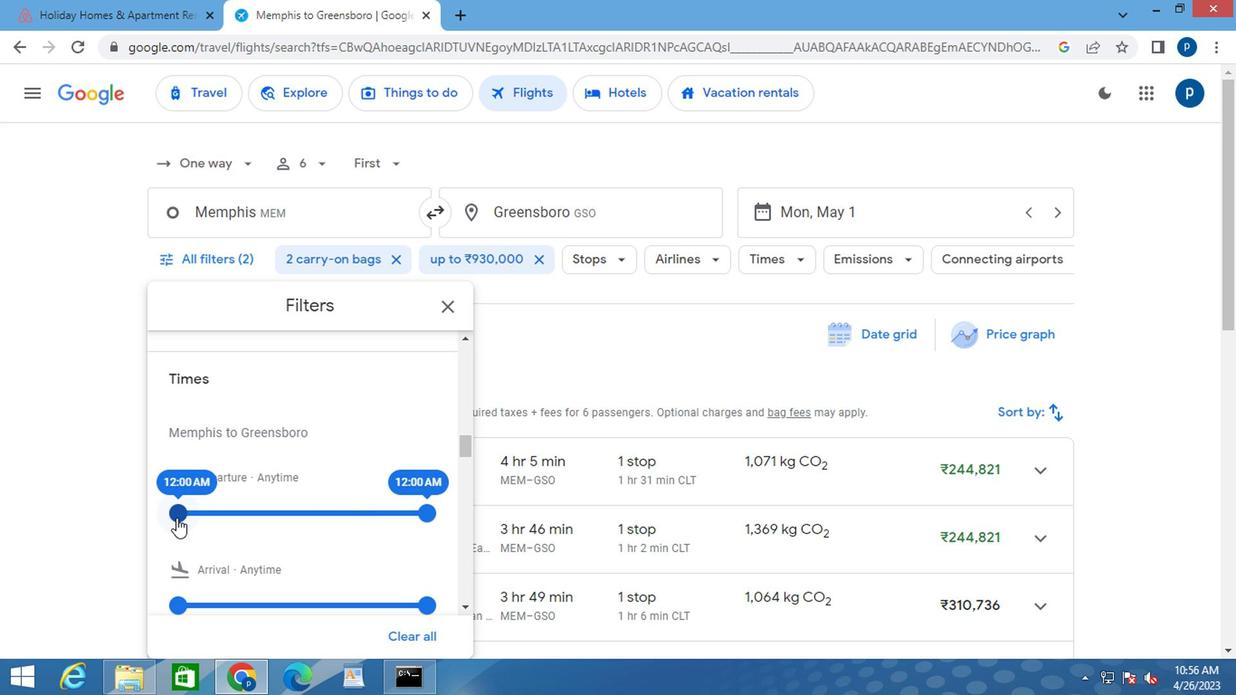 
Action: Mouse moved to (417, 513)
Screenshot: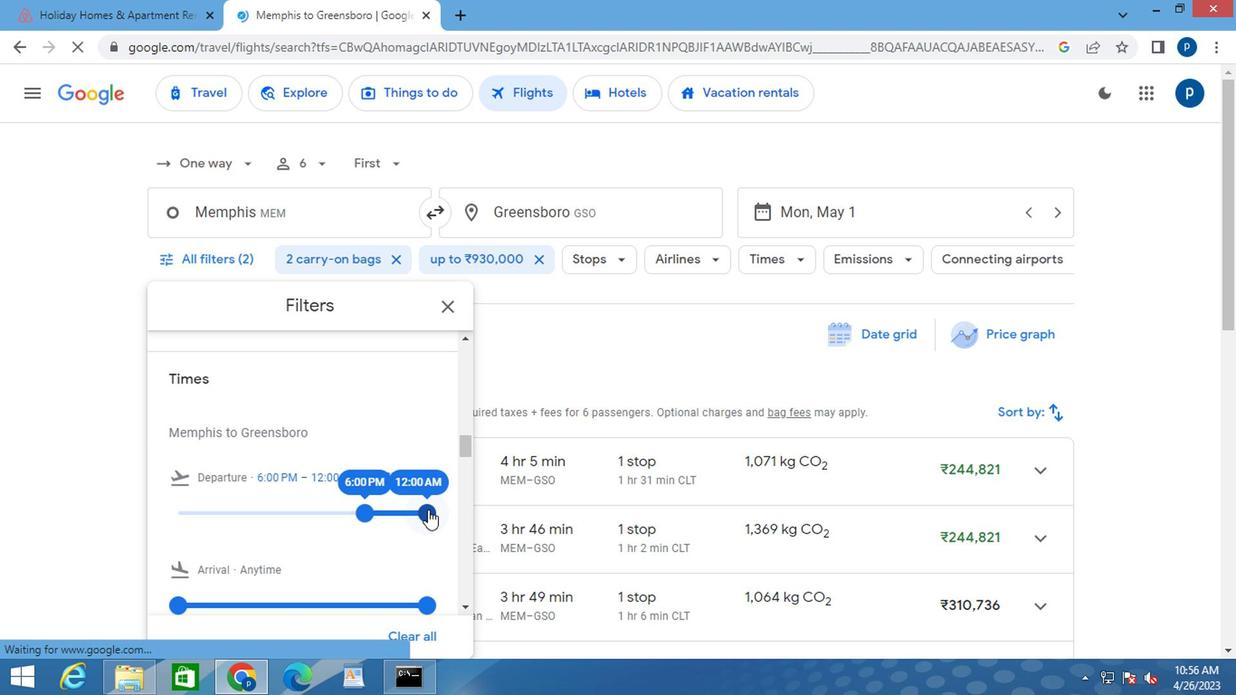 
Action: Mouse pressed left at (417, 513)
Screenshot: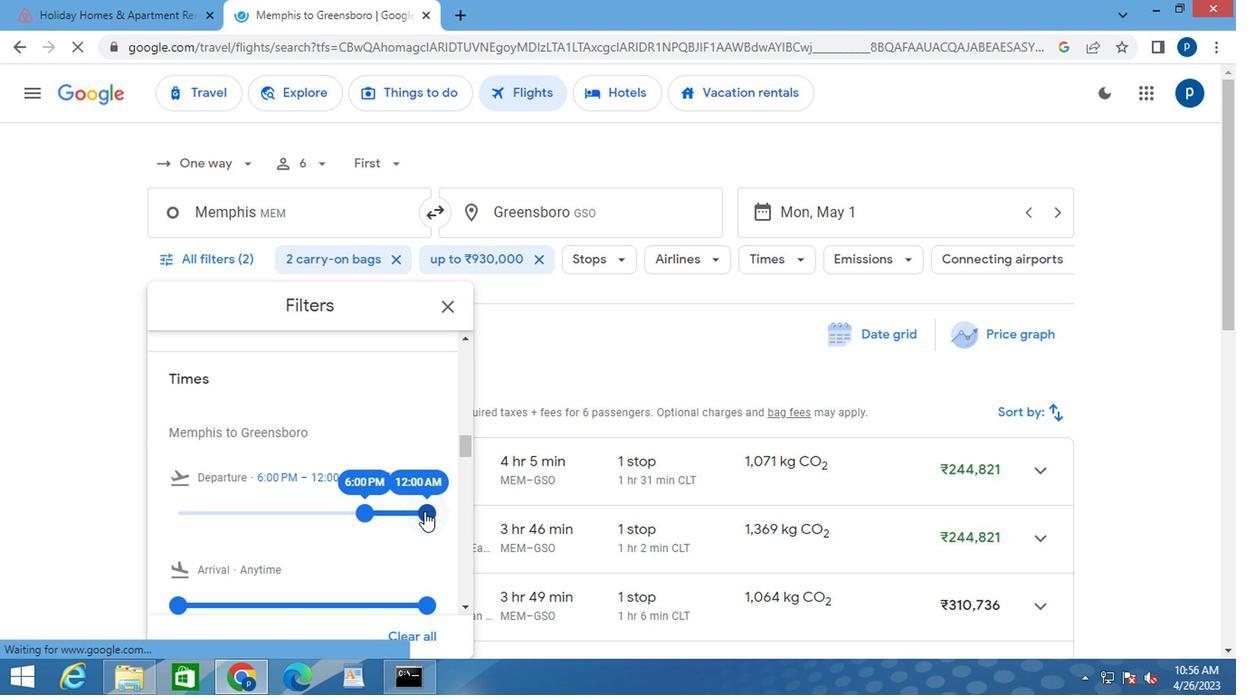 
Action: Mouse moved to (441, 310)
Screenshot: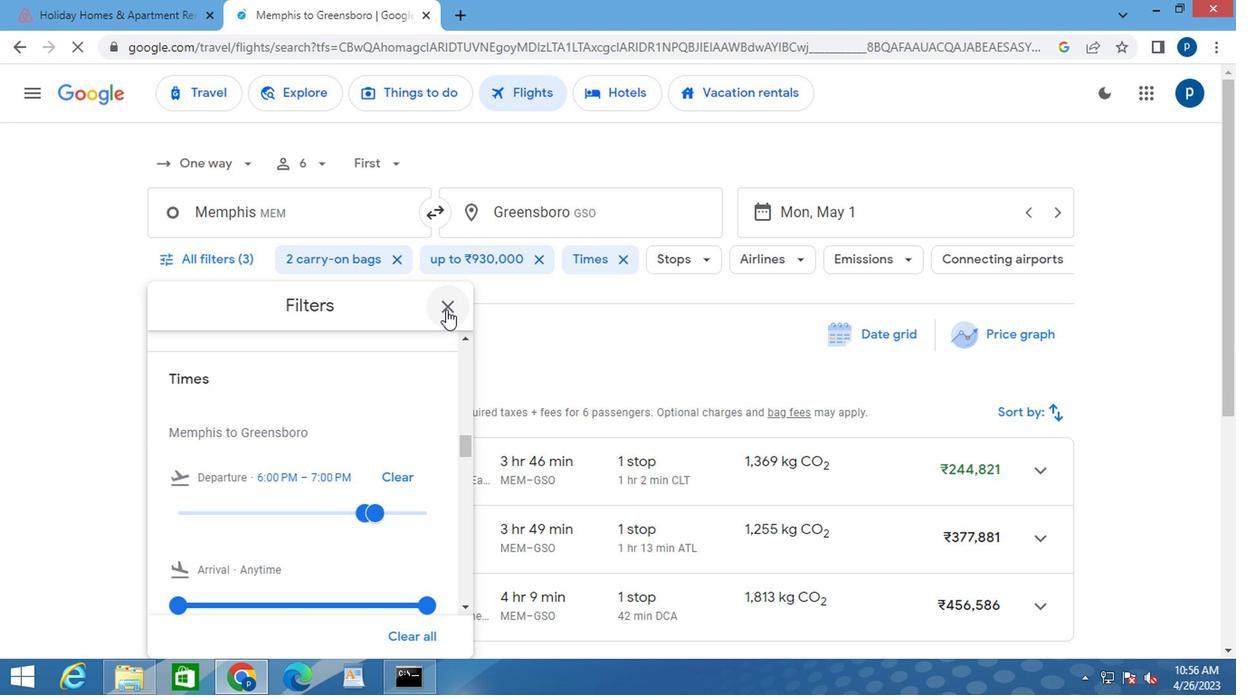
Action: Mouse pressed left at (441, 310)
Screenshot: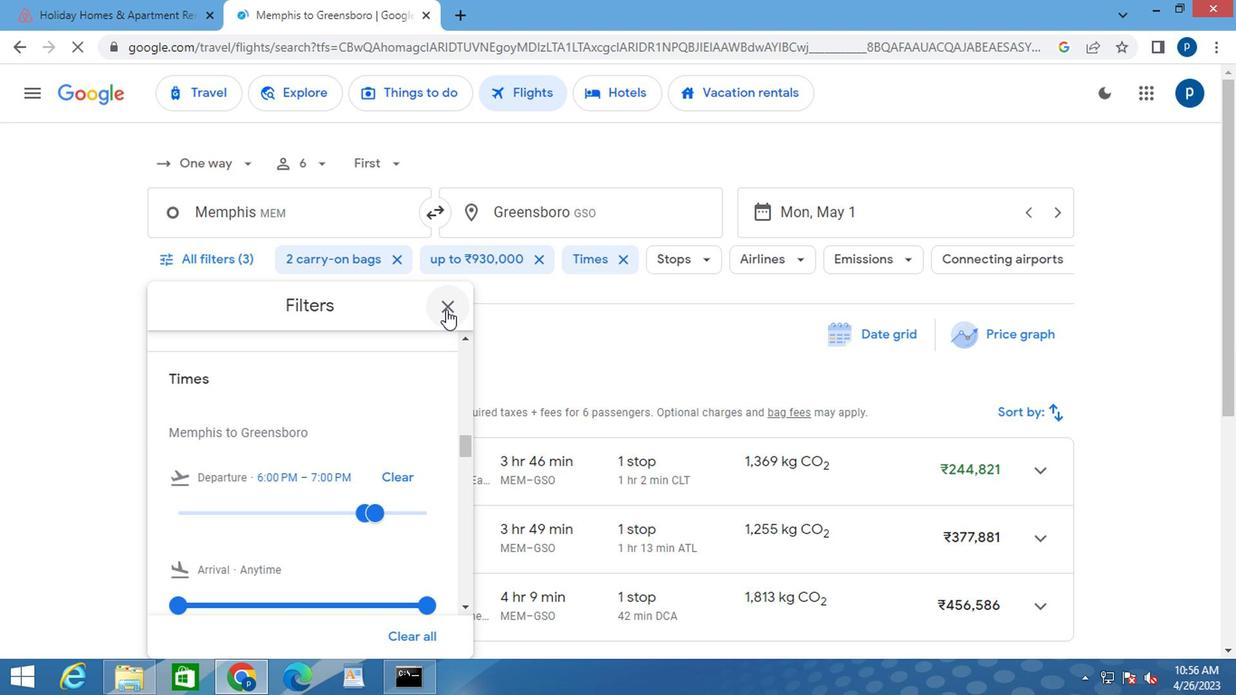 
